 Task: Find connections with filter location San Martín de la Vega with filter topic #Managementwith filter profile language French with filter current company ValueLabs with filter school Maheshwari Public School with filter industry Engines and Power Transmission Equipment Manufacturing with filter service category Accounting with filter keywords title Animal Shelter Worker
Action: Mouse moved to (556, 69)
Screenshot: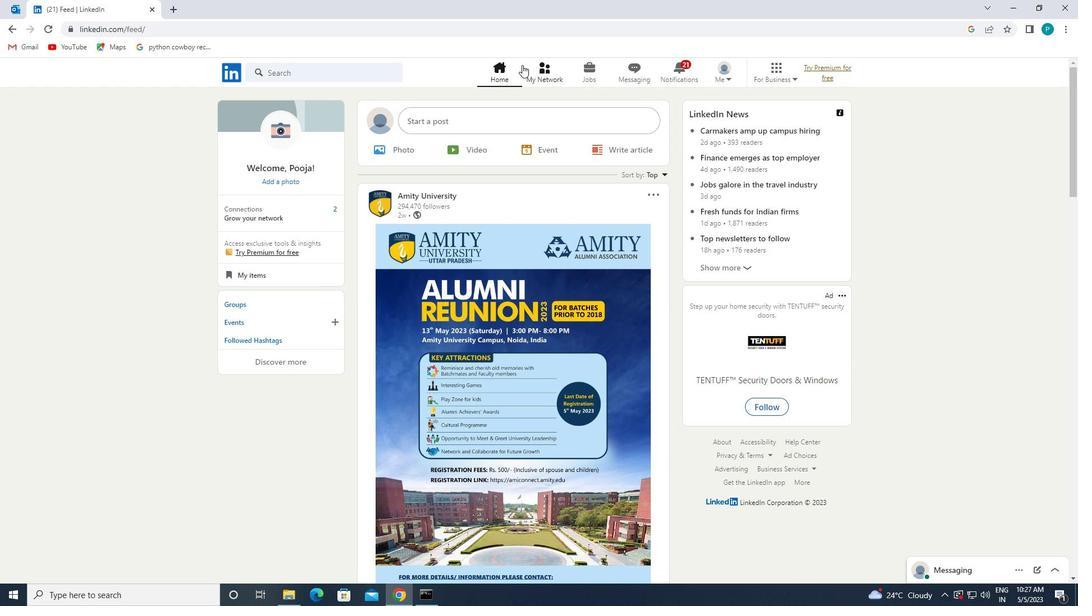
Action: Mouse pressed left at (556, 69)
Screenshot: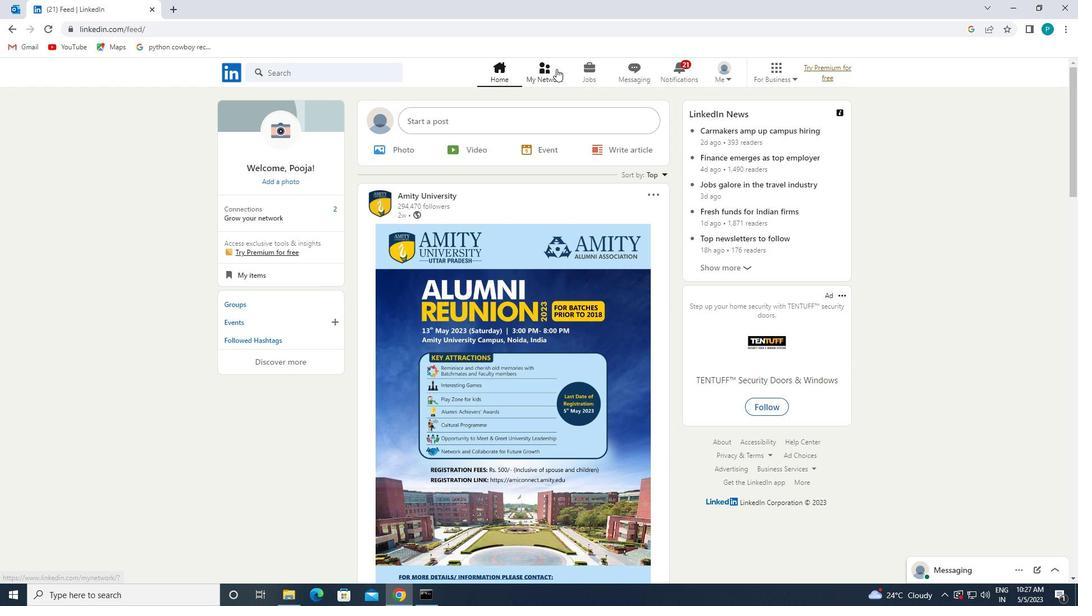 
Action: Mouse moved to (295, 129)
Screenshot: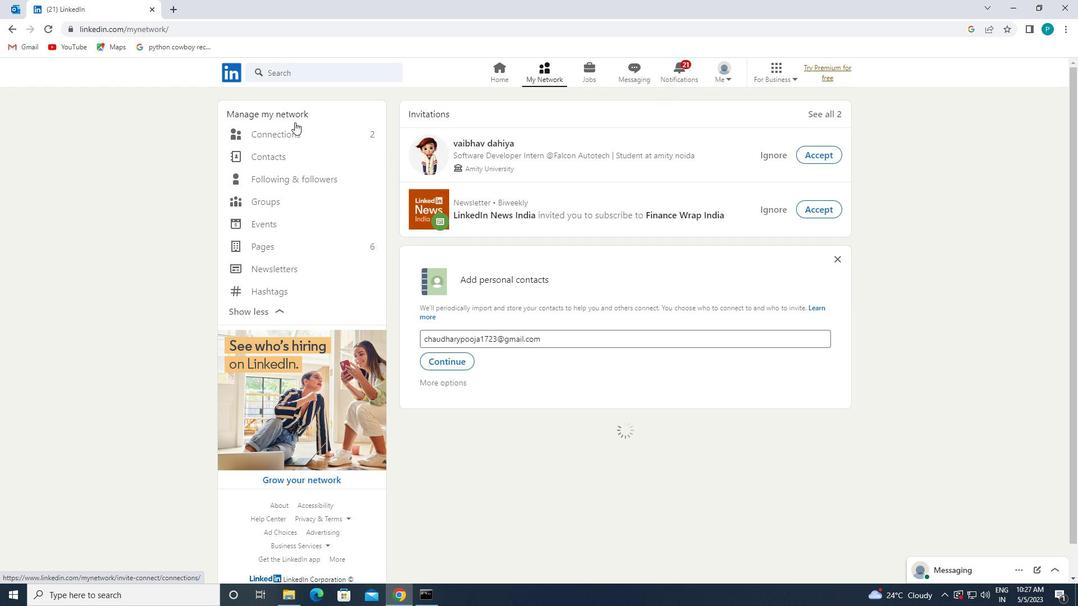 
Action: Mouse pressed left at (295, 129)
Screenshot: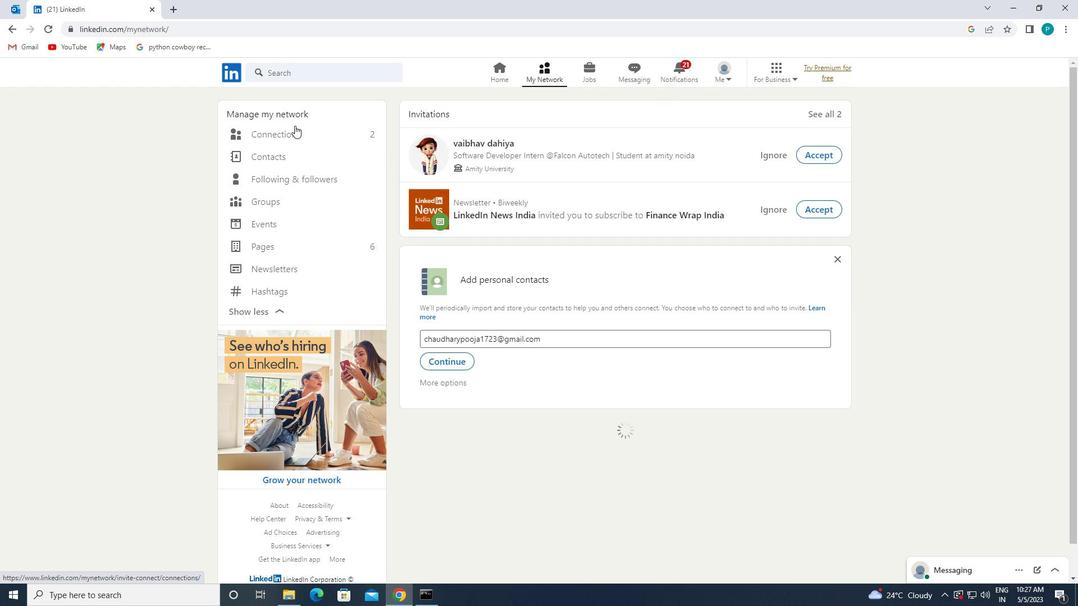 
Action: Mouse moved to (608, 137)
Screenshot: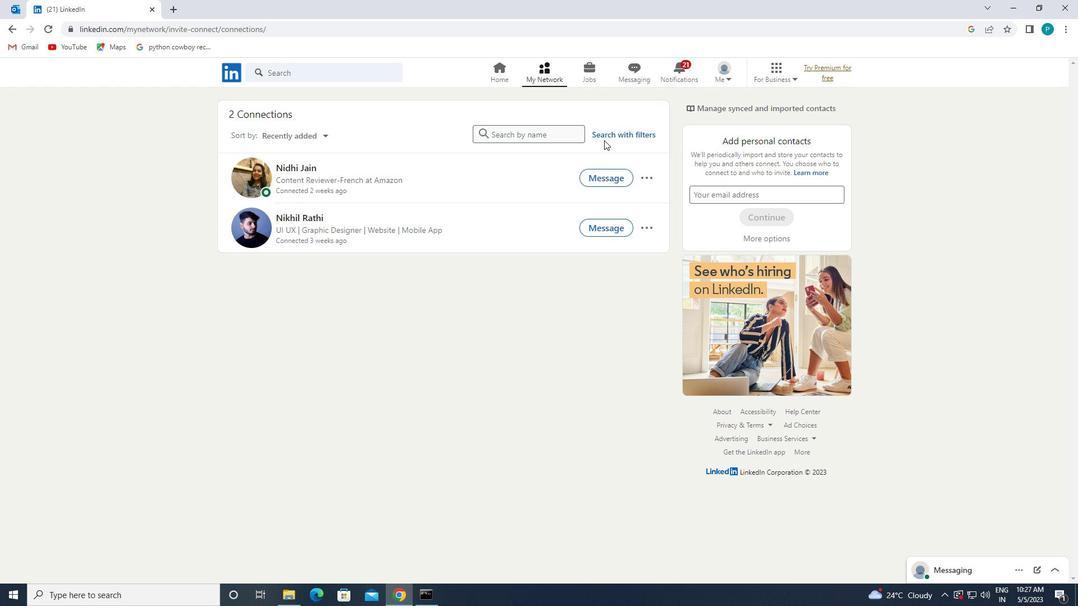 
Action: Mouse pressed left at (608, 137)
Screenshot: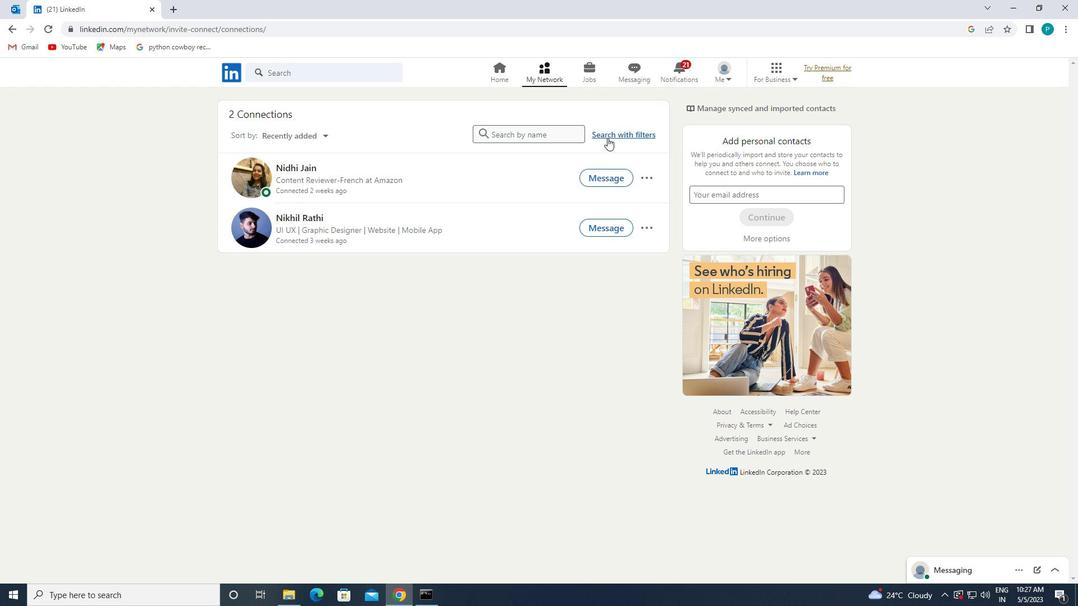 
Action: Mouse moved to (589, 110)
Screenshot: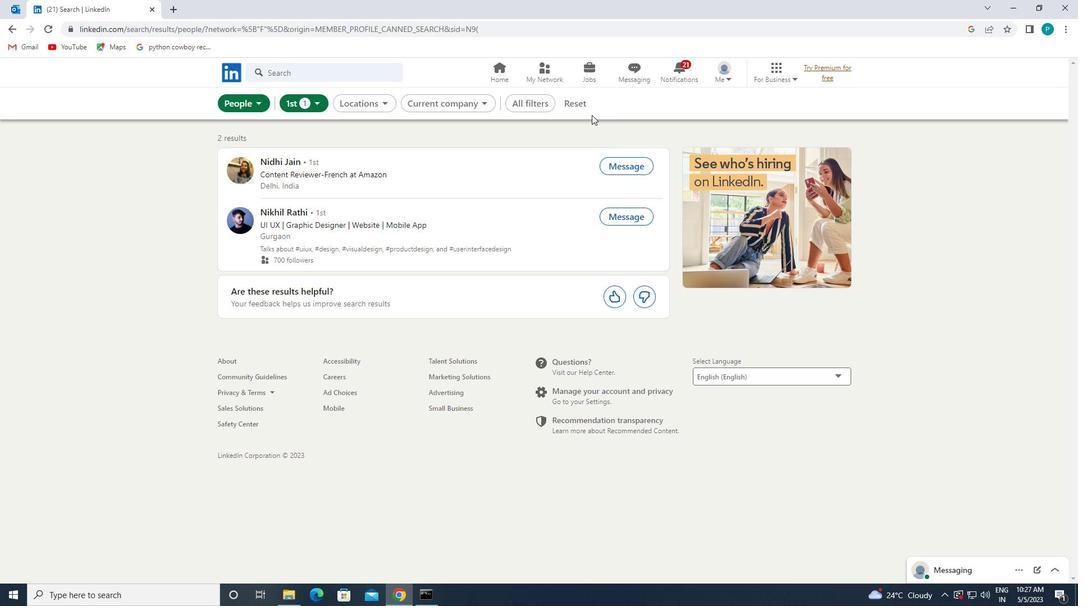 
Action: Mouse pressed left at (589, 110)
Screenshot: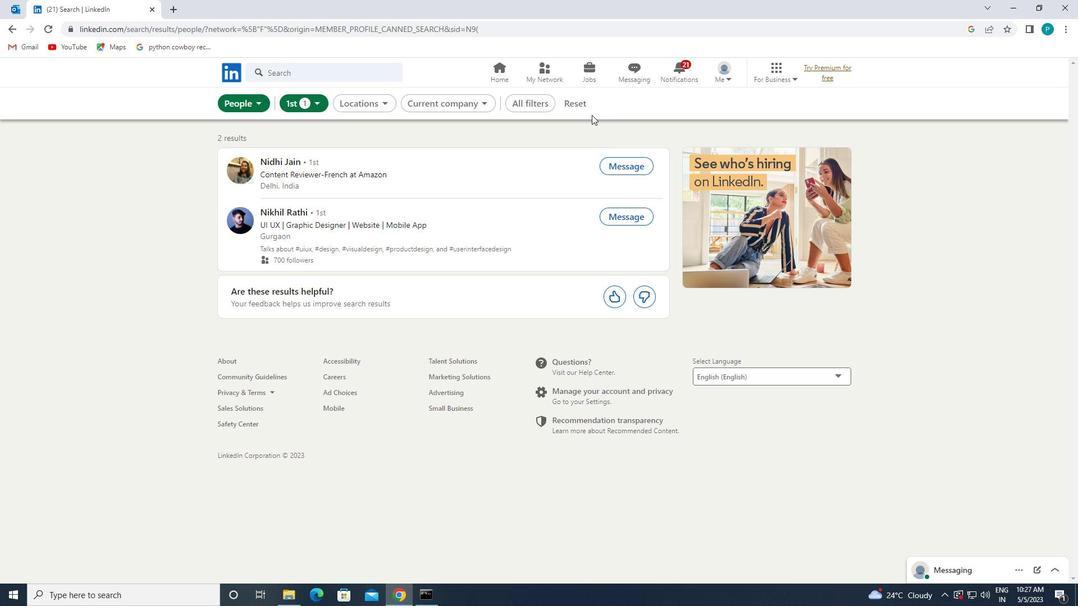 
Action: Mouse moved to (571, 105)
Screenshot: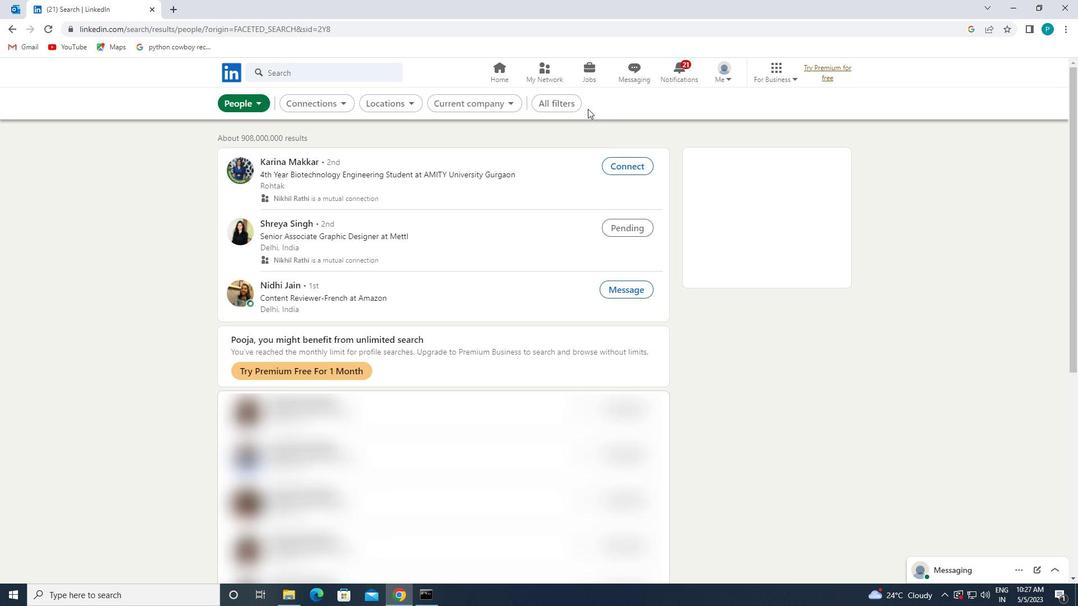 
Action: Mouse pressed left at (571, 105)
Screenshot: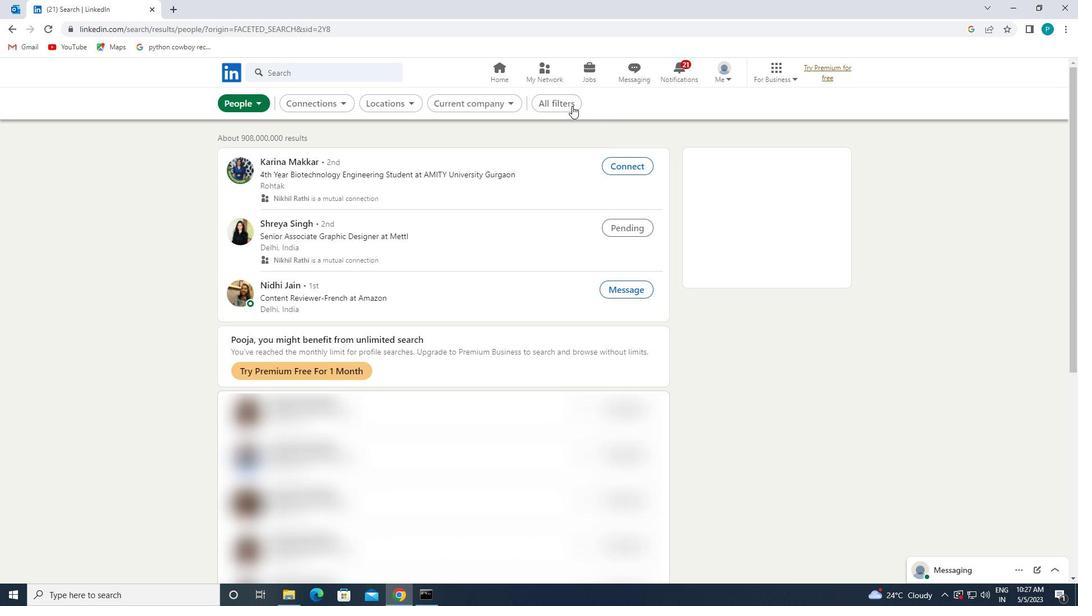
Action: Mouse moved to (993, 316)
Screenshot: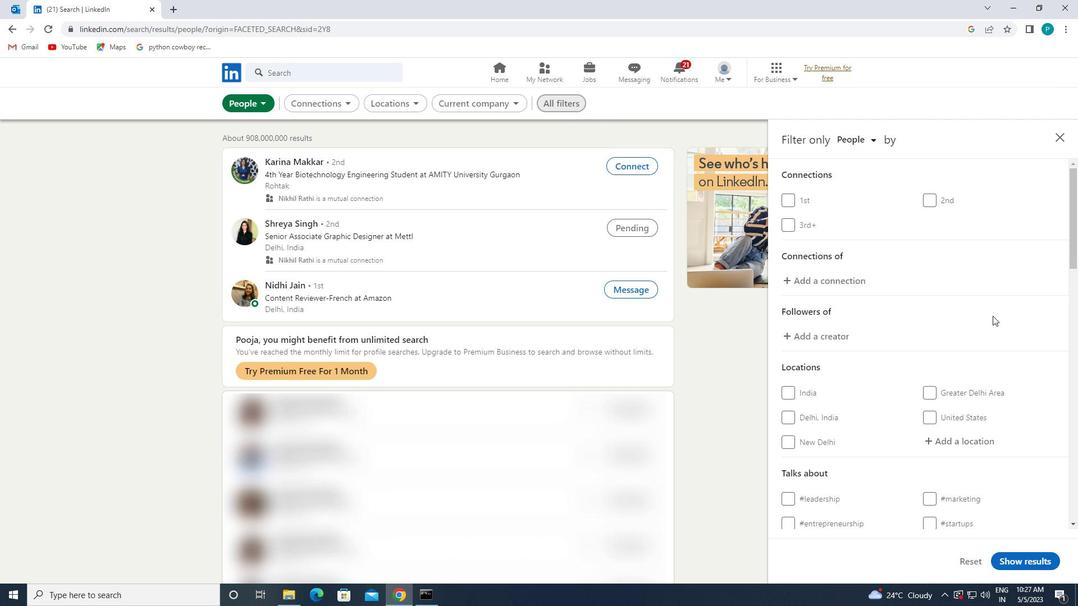 
Action: Mouse scrolled (993, 315) with delta (0, 0)
Screenshot: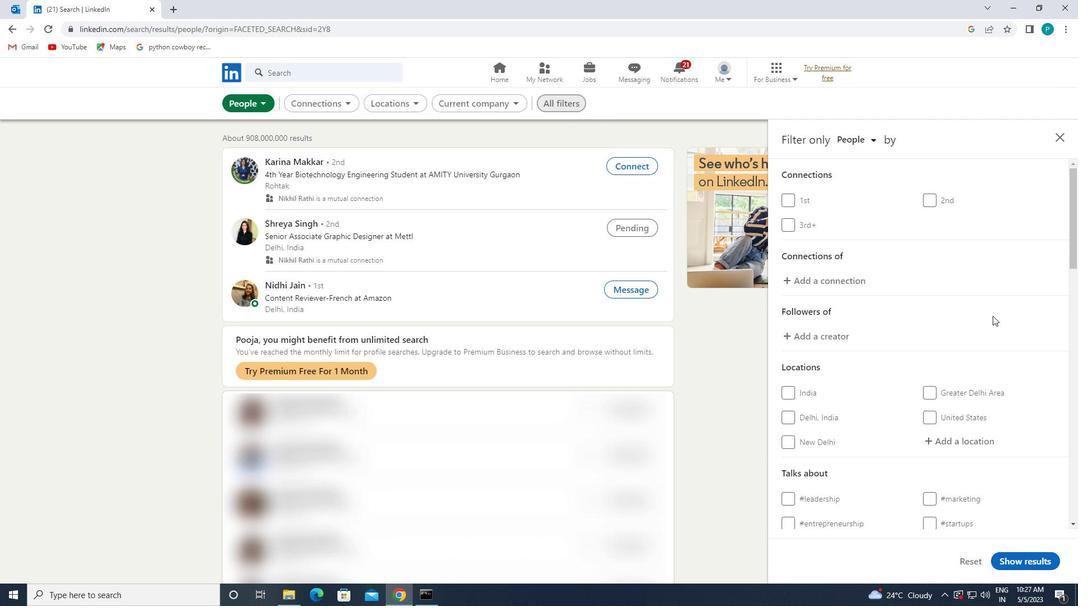 
Action: Mouse scrolled (993, 315) with delta (0, 0)
Screenshot: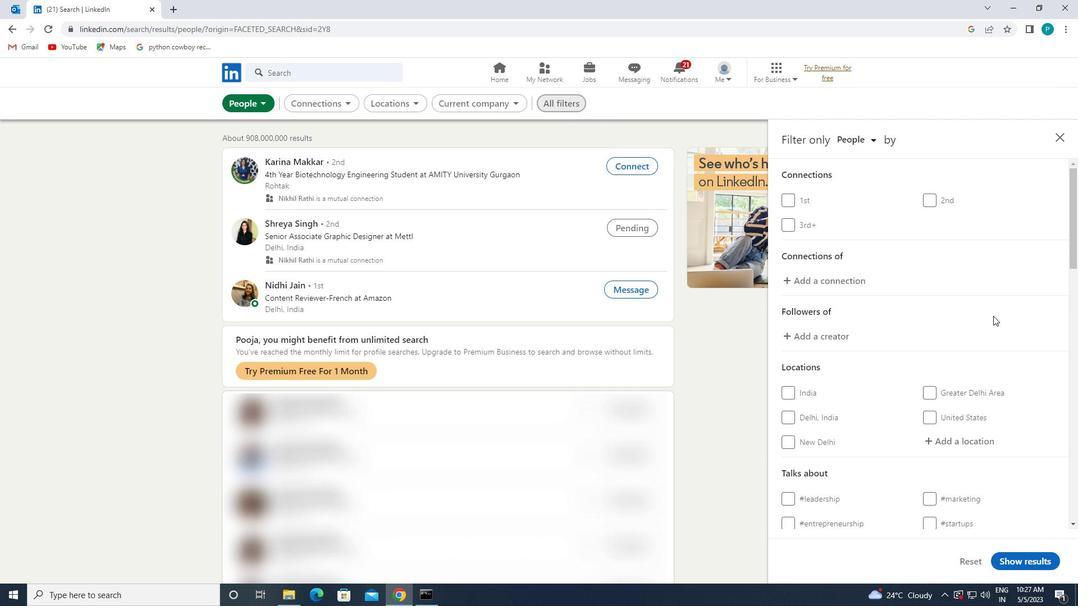 
Action: Mouse moved to (981, 325)
Screenshot: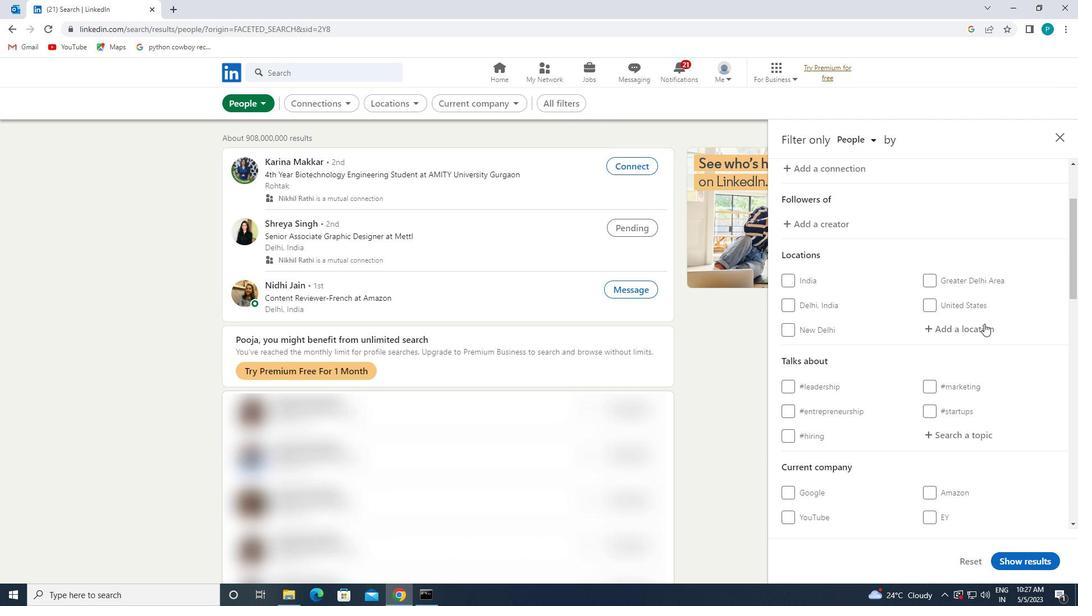 
Action: Mouse pressed left at (981, 325)
Screenshot: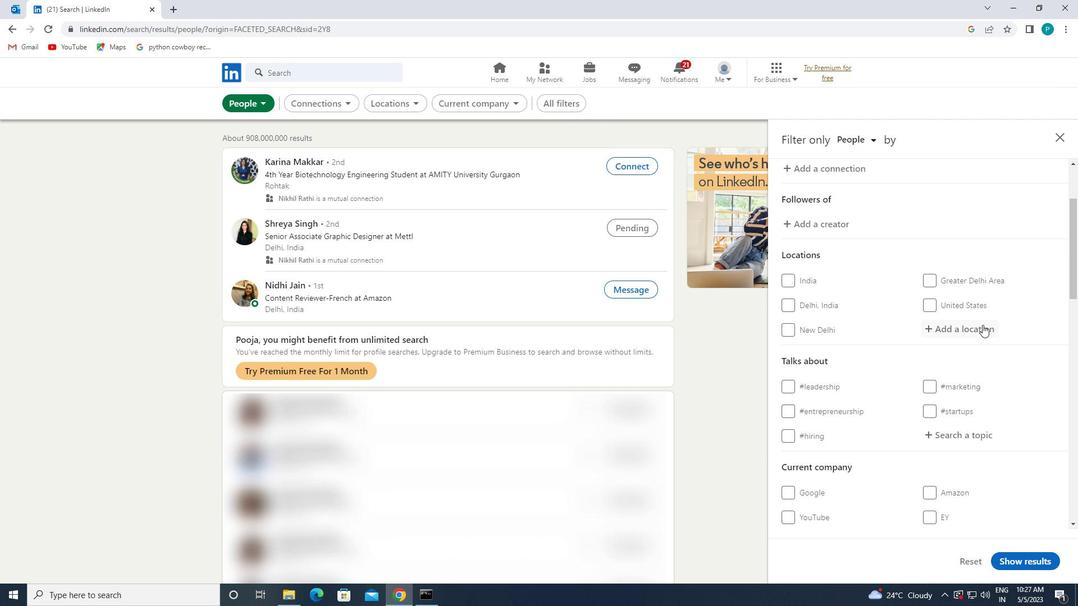 
Action: Key pressed <Key.caps_lock>s<Key.caps_lock>an<Key.space><Key.caps_lock>m<Key.caps_lock>artin<Key.space>de<Key.space>la<Key.space><Key.caps_lock>v<Key.caps_lock>ega
Screenshot: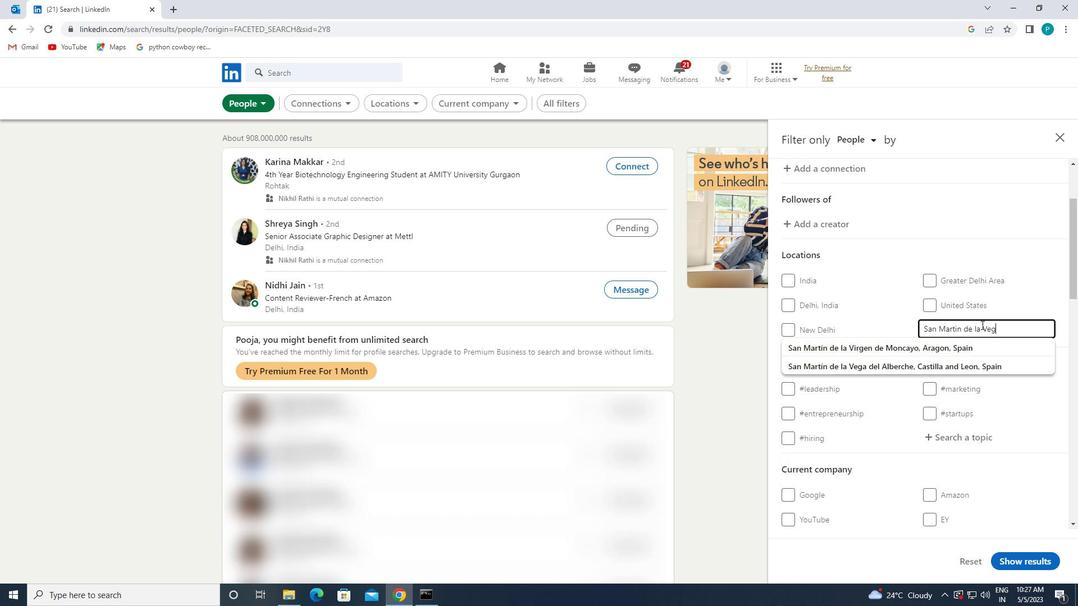 
Action: Mouse moved to (977, 349)
Screenshot: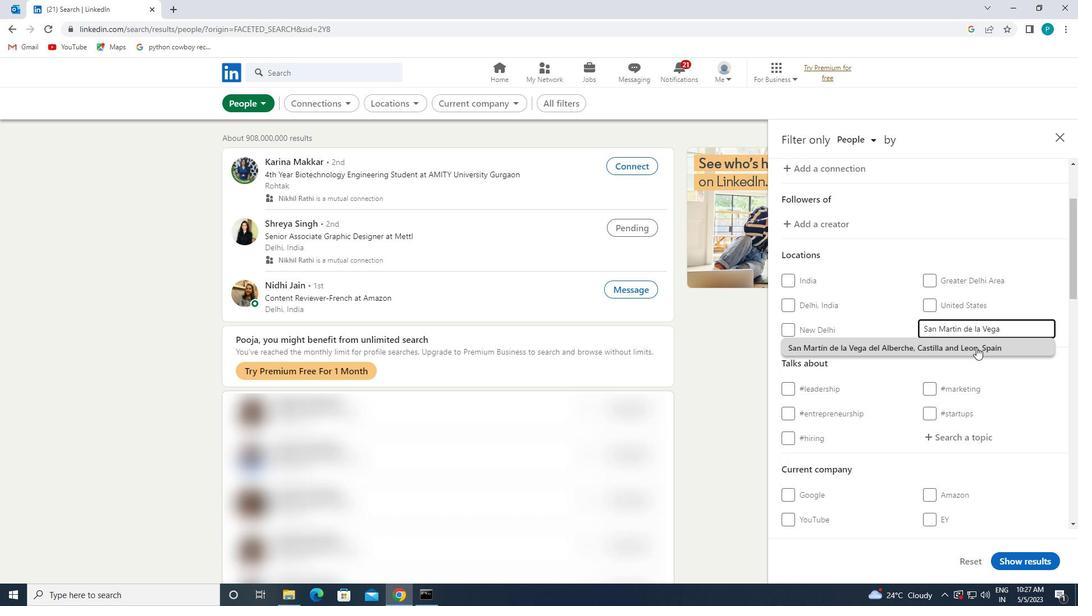 
Action: Mouse pressed left at (977, 349)
Screenshot: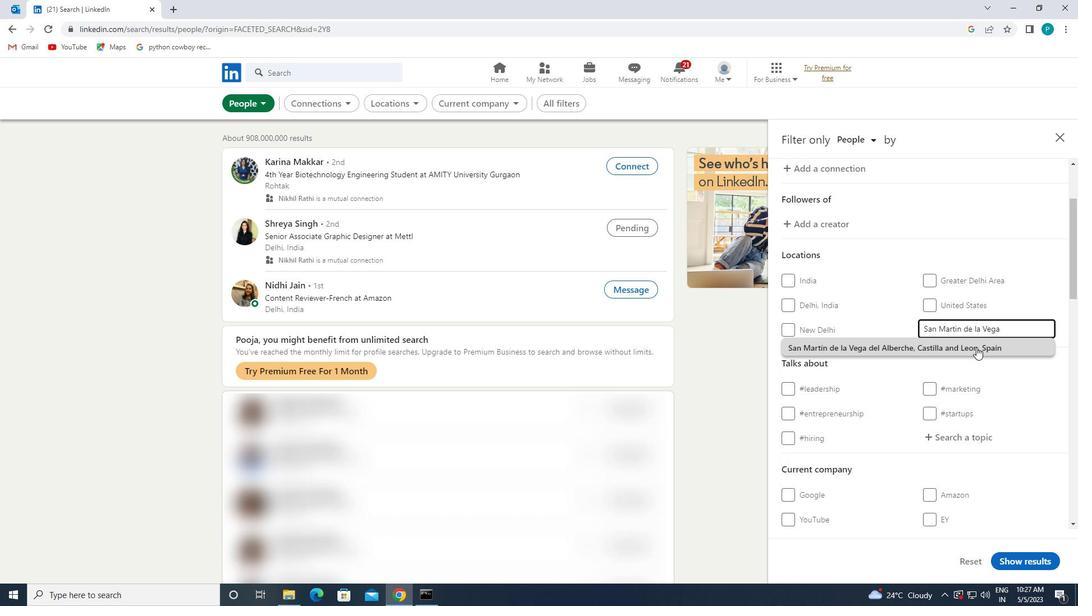
Action: Mouse moved to (978, 352)
Screenshot: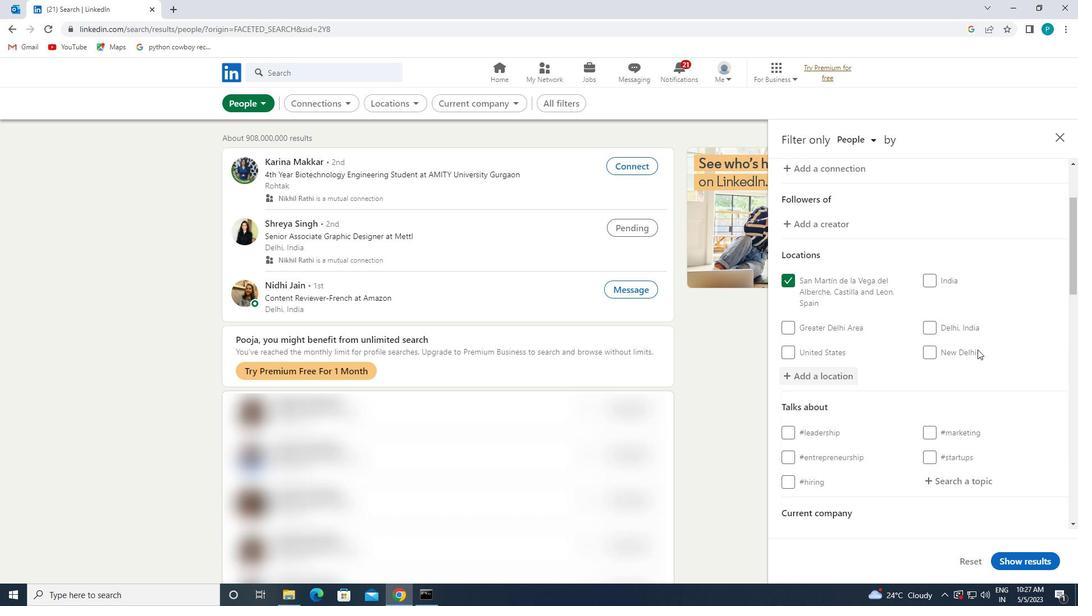 
Action: Mouse scrolled (978, 351) with delta (0, 0)
Screenshot: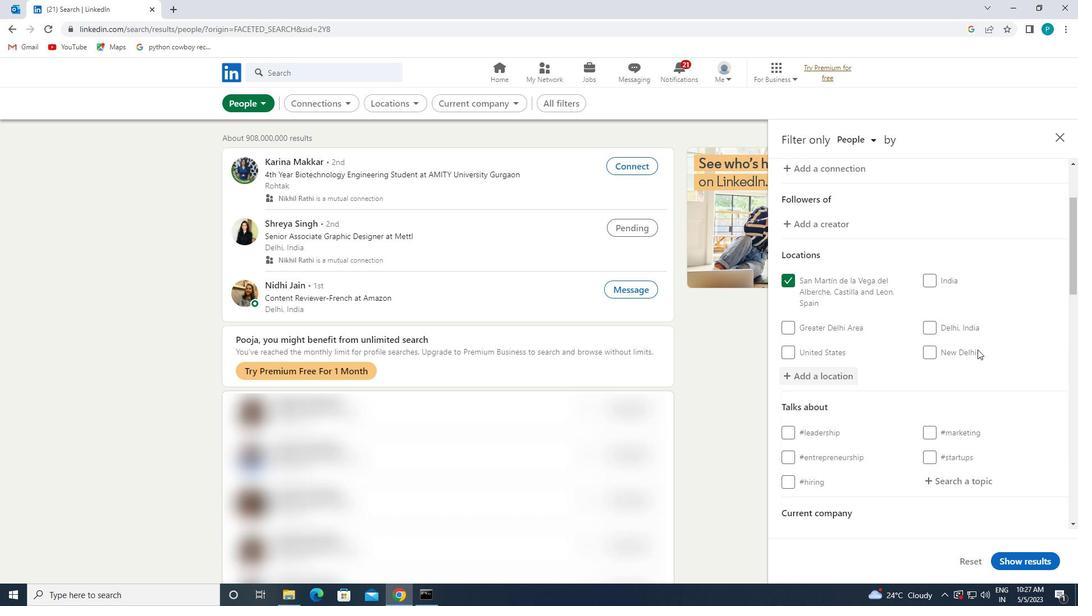 
Action: Mouse scrolled (978, 351) with delta (0, 0)
Screenshot: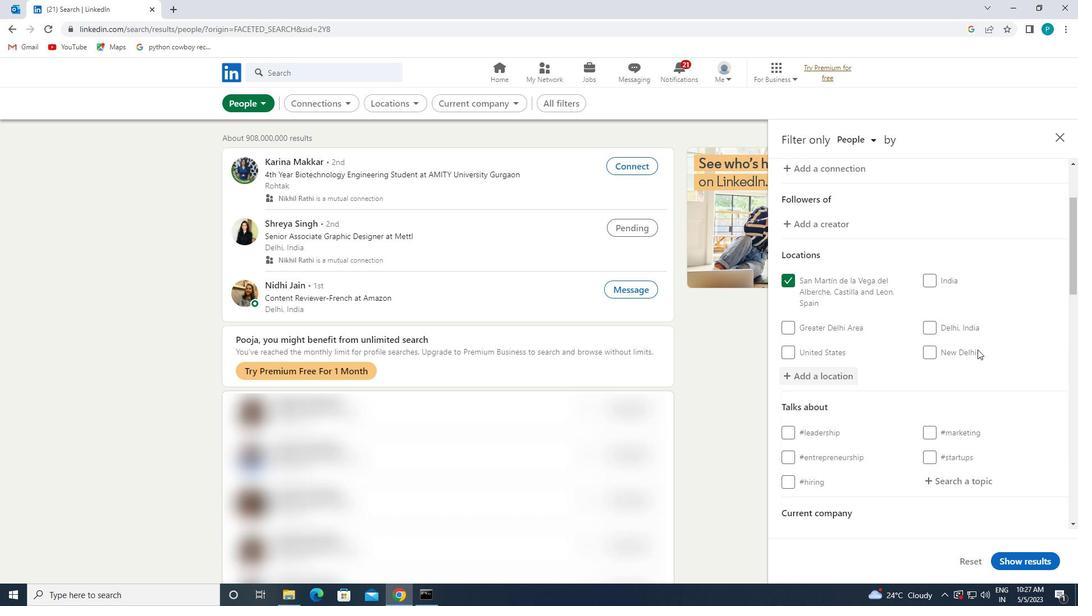 
Action: Mouse scrolled (978, 351) with delta (0, 0)
Screenshot: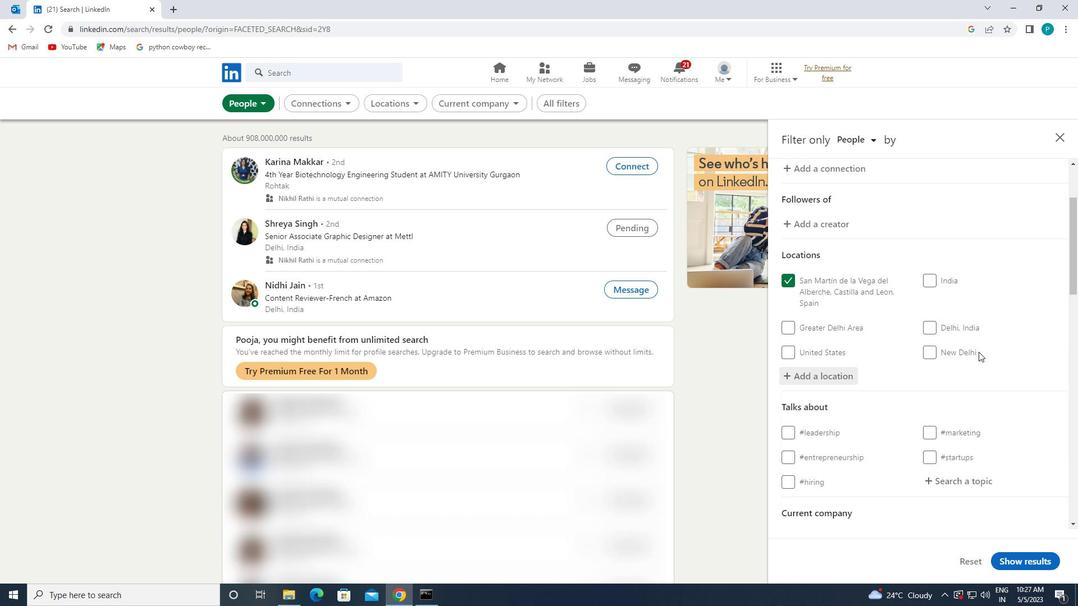 
Action: Mouse moved to (950, 323)
Screenshot: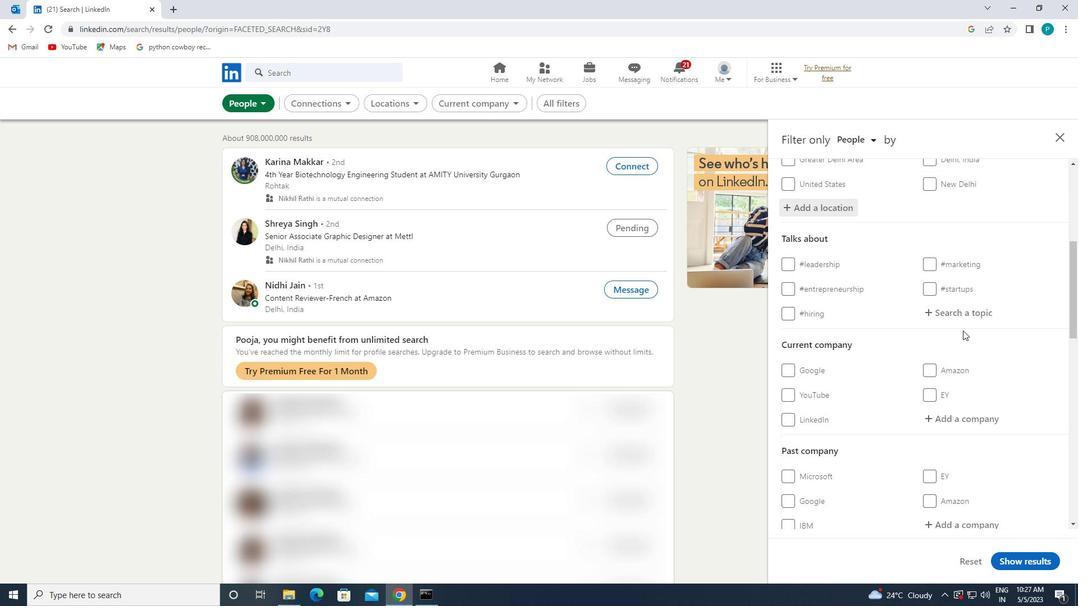 
Action: Mouse pressed left at (950, 323)
Screenshot: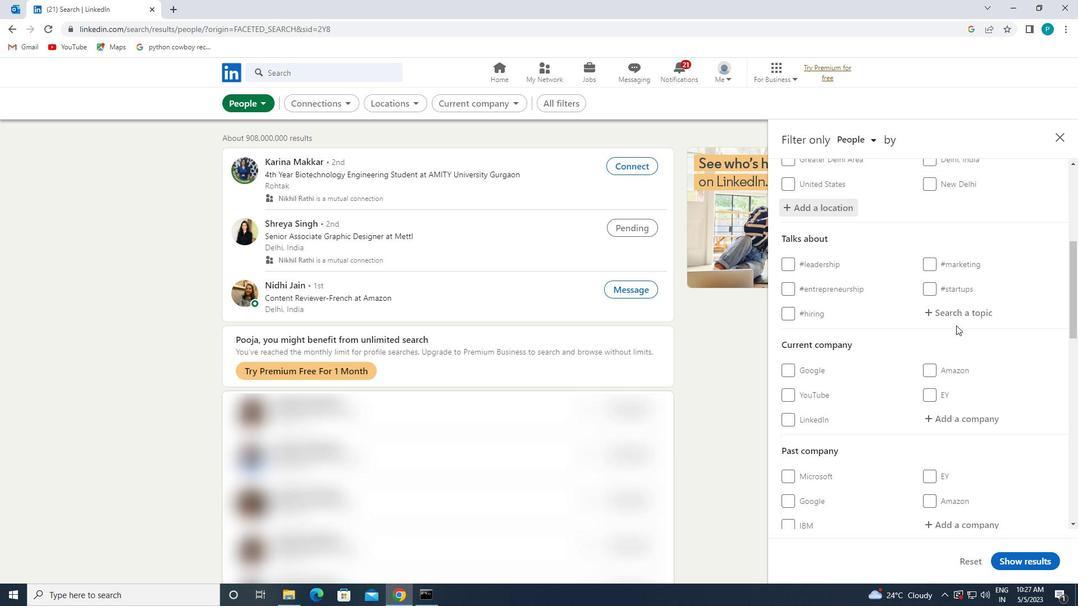 
Action: Mouse moved to (946, 320)
Screenshot: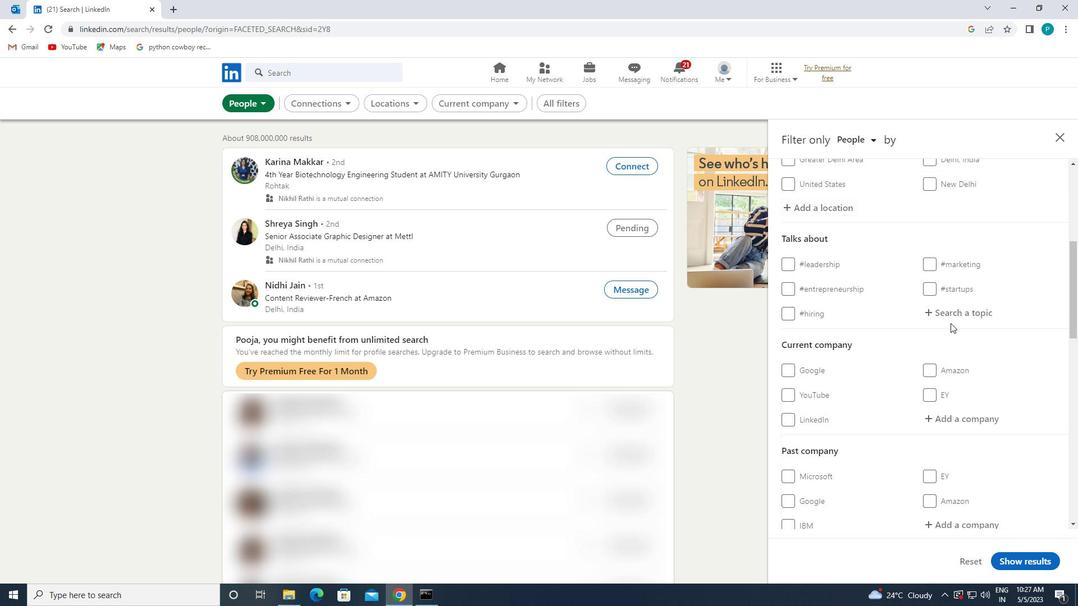 
Action: Mouse pressed left at (946, 320)
Screenshot: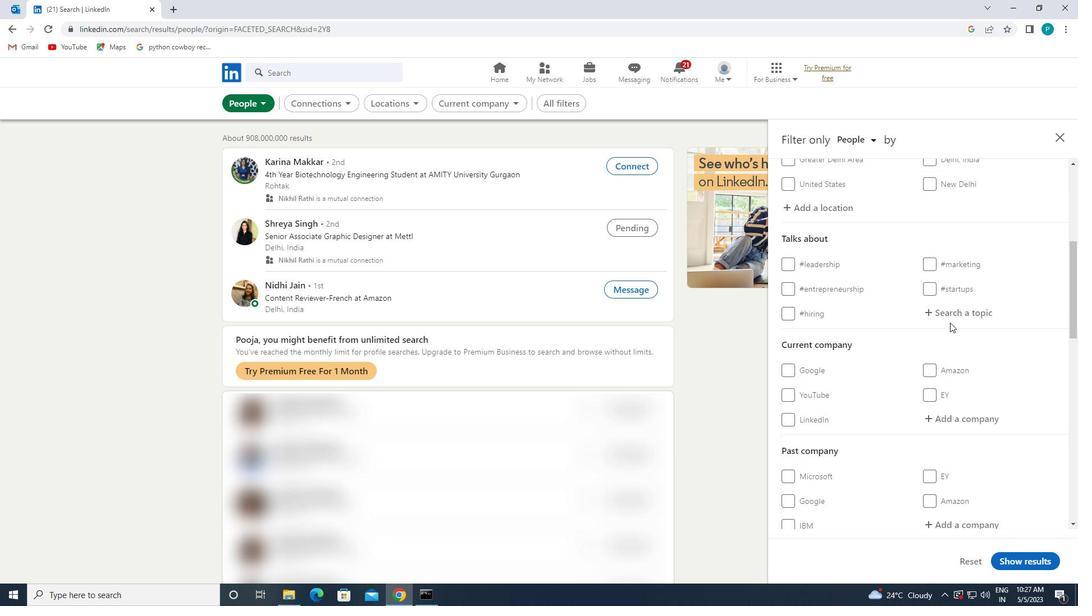 
Action: Key pressed <Key.shift>#<Key.caps_lock>M<Key.caps_lock>ANAGEMENT
Screenshot: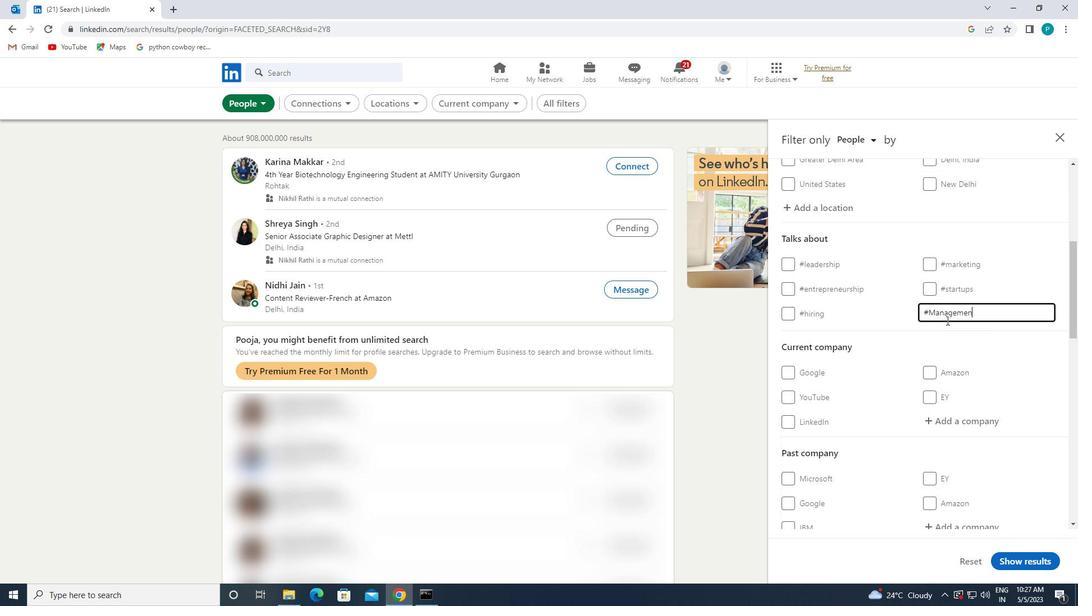 
Action: Mouse scrolled (946, 320) with delta (0, 0)
Screenshot: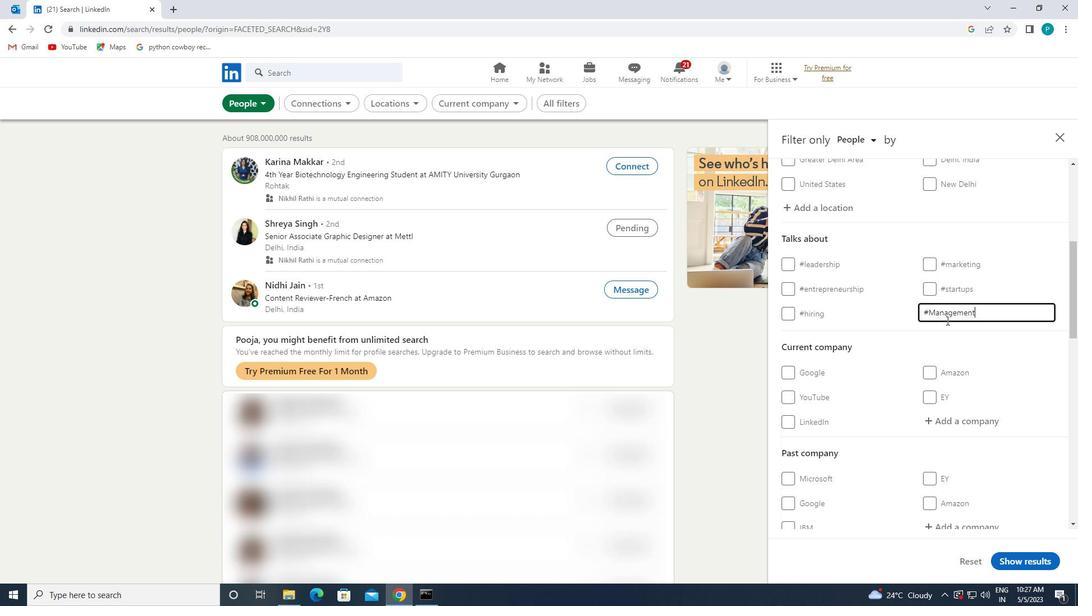 
Action: Mouse moved to (944, 321)
Screenshot: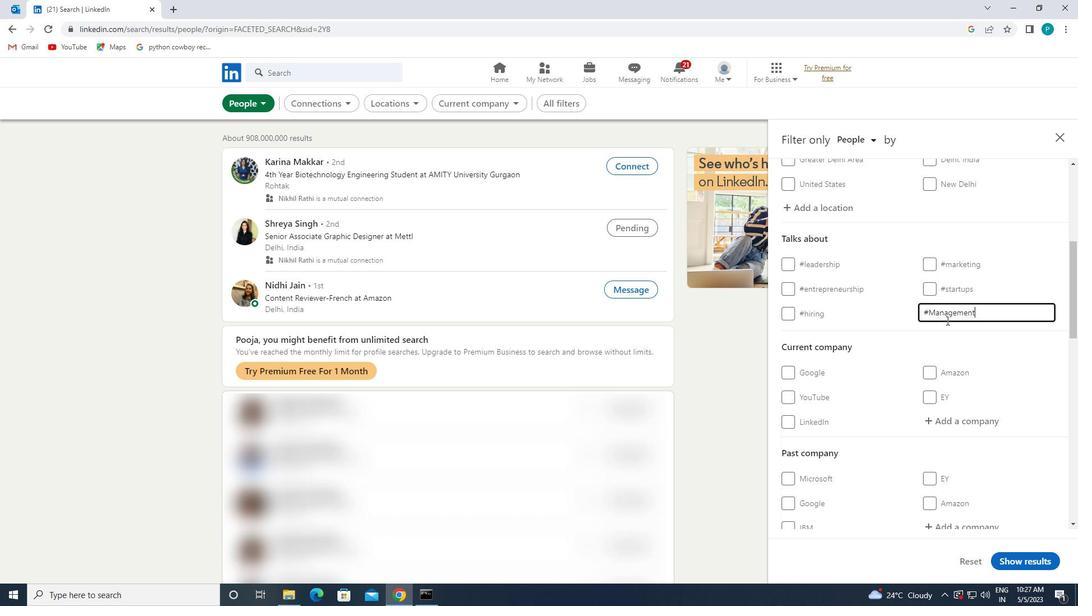 
Action: Mouse scrolled (944, 321) with delta (0, 0)
Screenshot: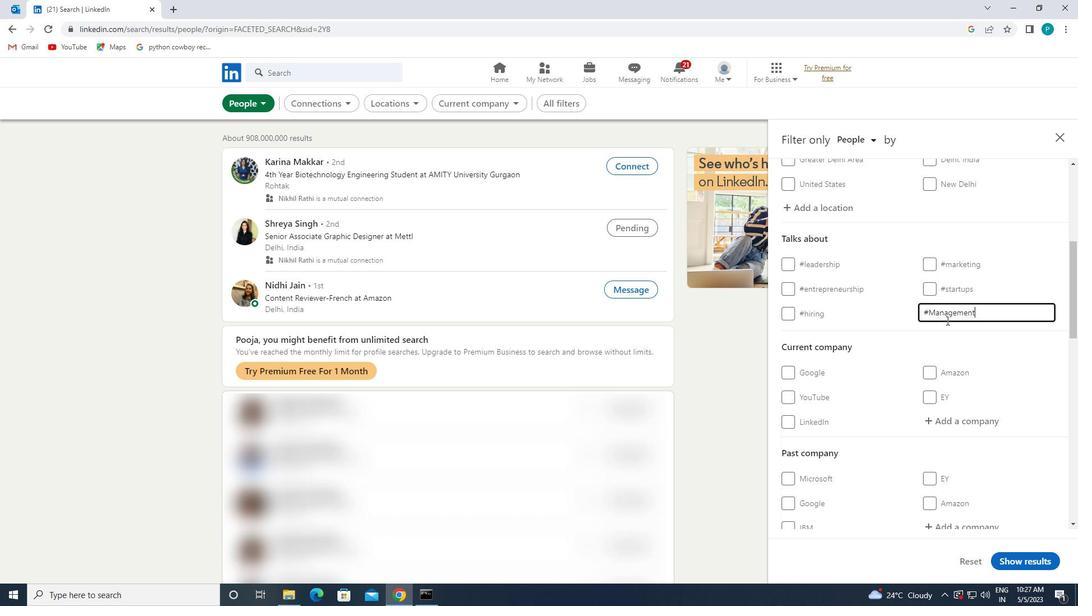 
Action: Mouse moved to (936, 333)
Screenshot: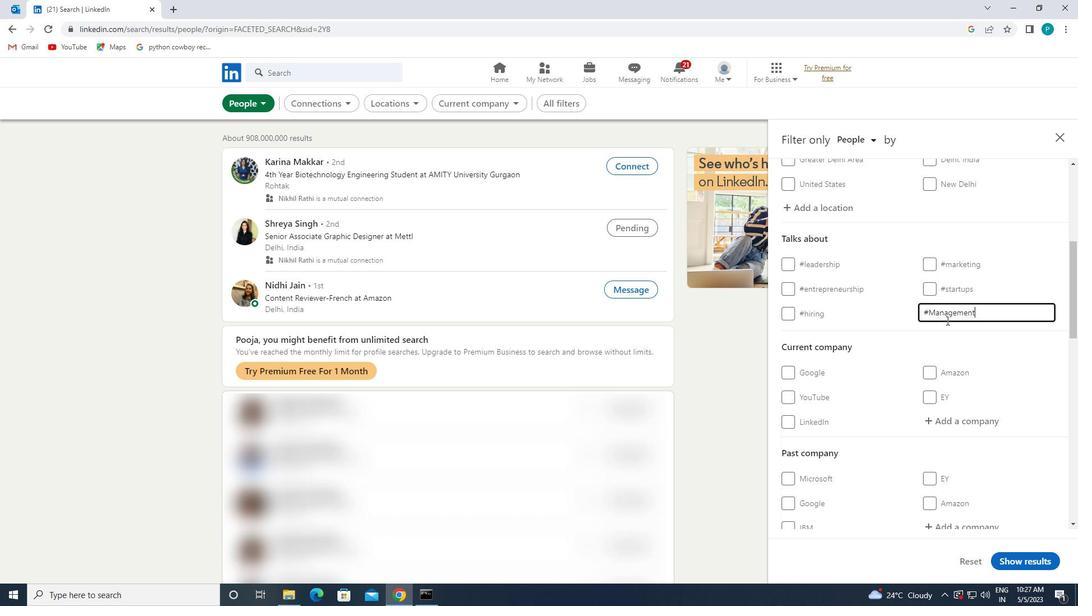 
Action: Mouse scrolled (936, 332) with delta (0, 0)
Screenshot: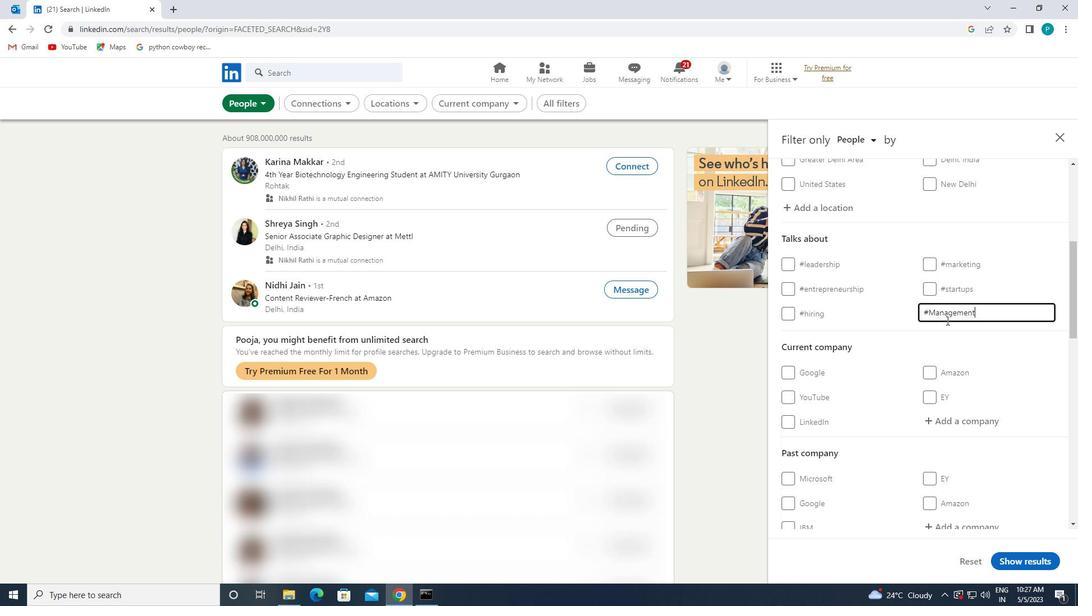 
Action: Mouse moved to (929, 340)
Screenshot: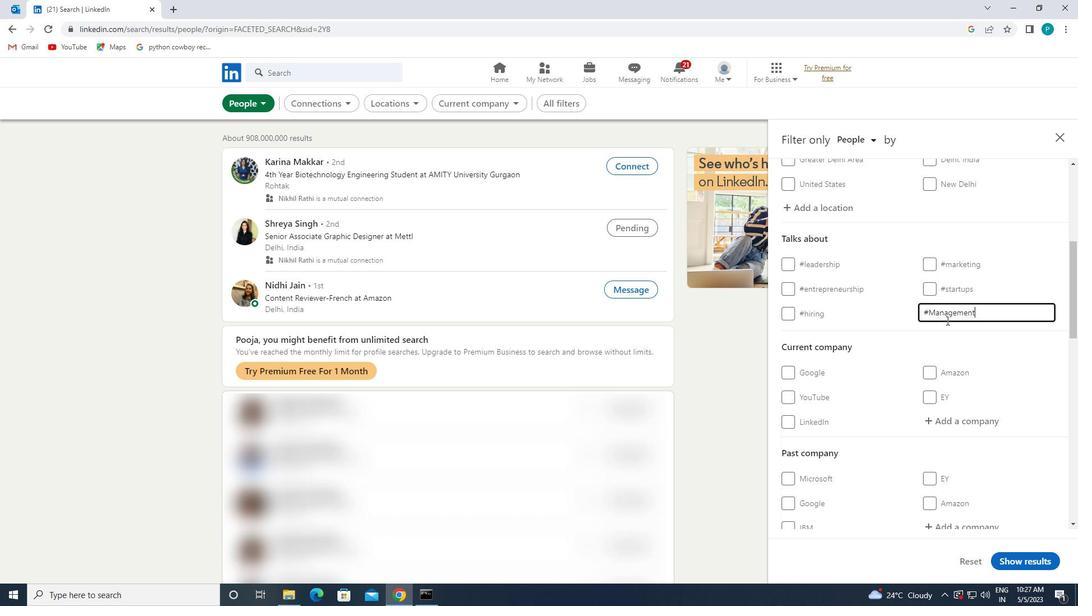 
Action: Mouse scrolled (929, 339) with delta (0, 0)
Screenshot: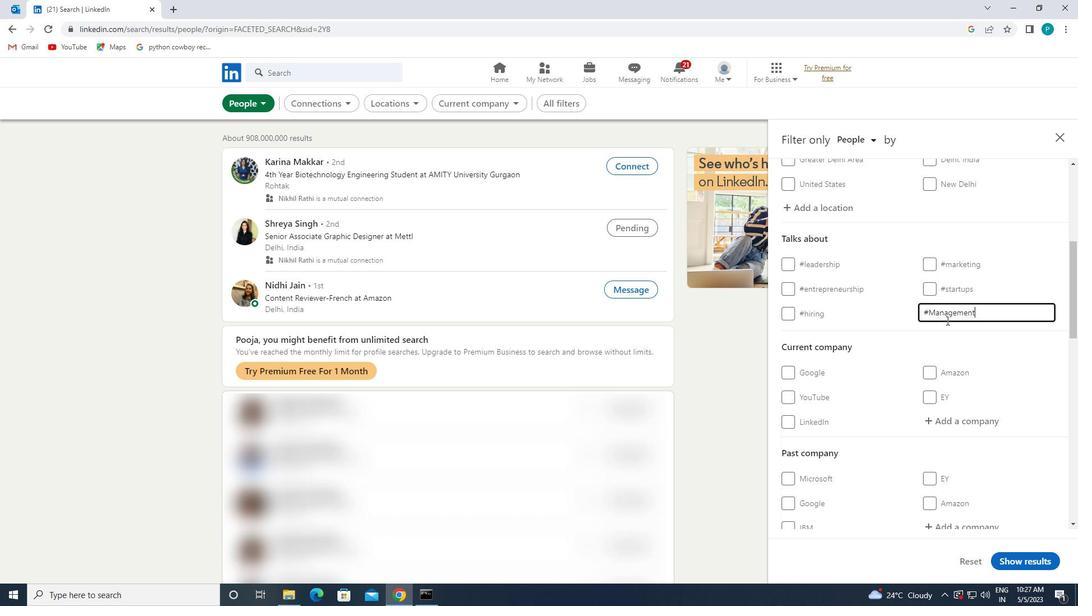 
Action: Mouse moved to (868, 354)
Screenshot: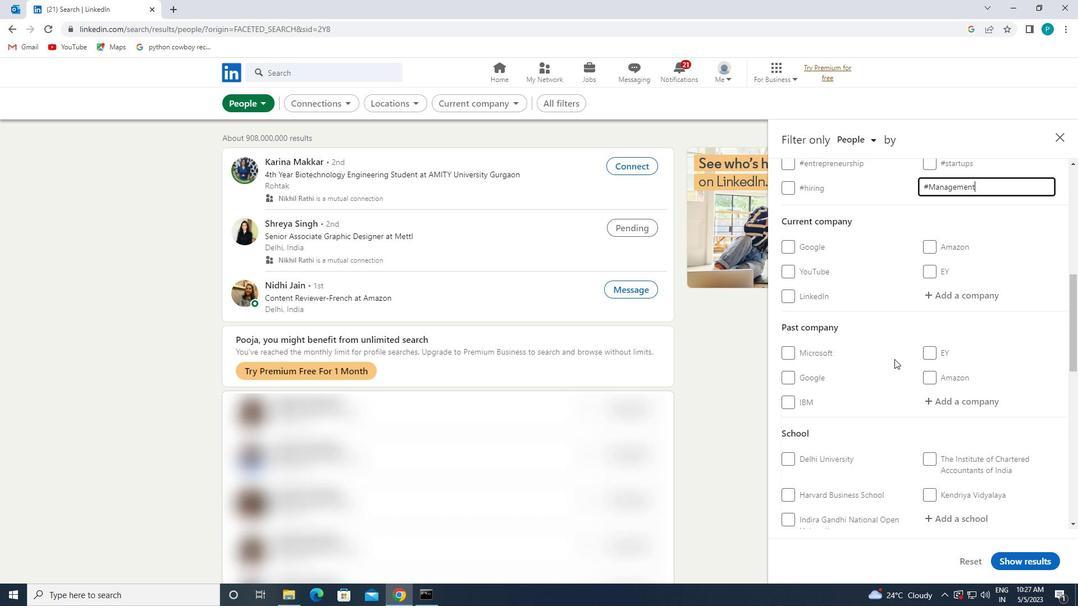 
Action: Mouse scrolled (868, 353) with delta (0, 0)
Screenshot: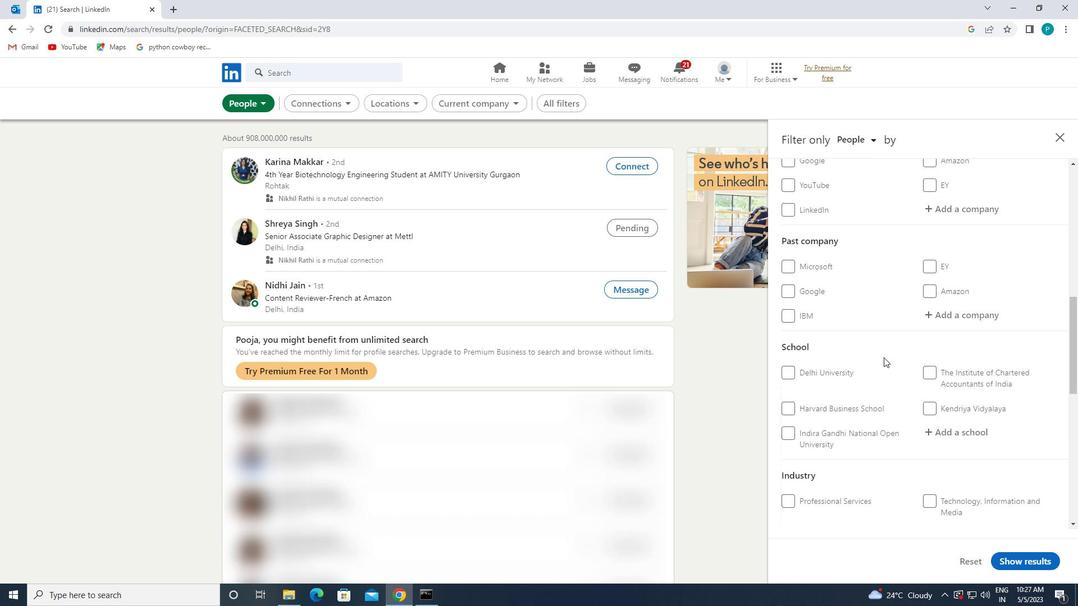 
Action: Mouse scrolled (868, 353) with delta (0, 0)
Screenshot: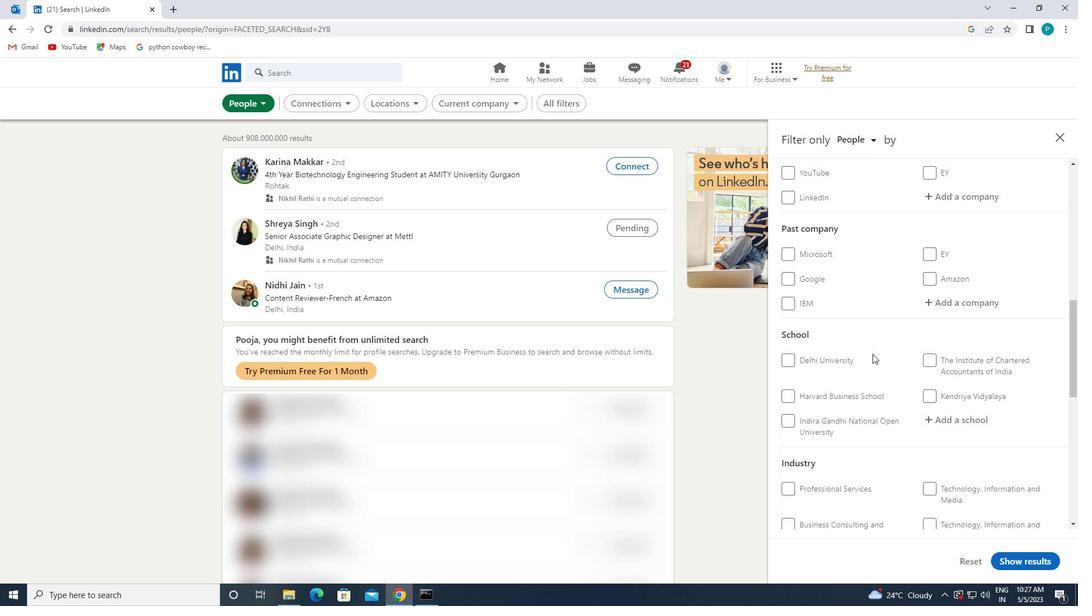 
Action: Mouse scrolled (868, 353) with delta (0, 0)
Screenshot: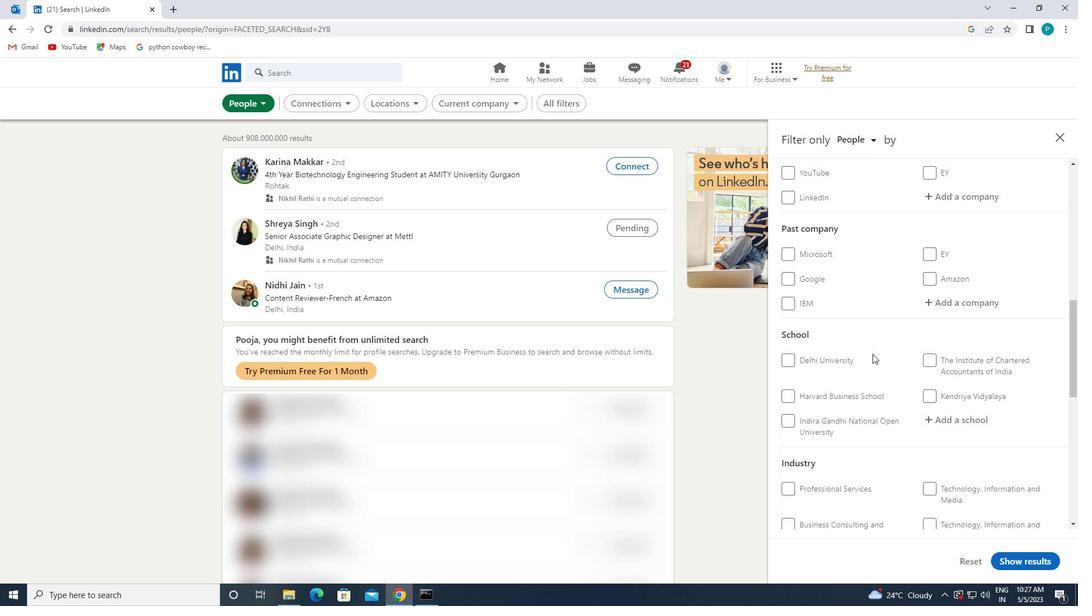 
Action: Mouse scrolled (868, 353) with delta (0, 0)
Screenshot: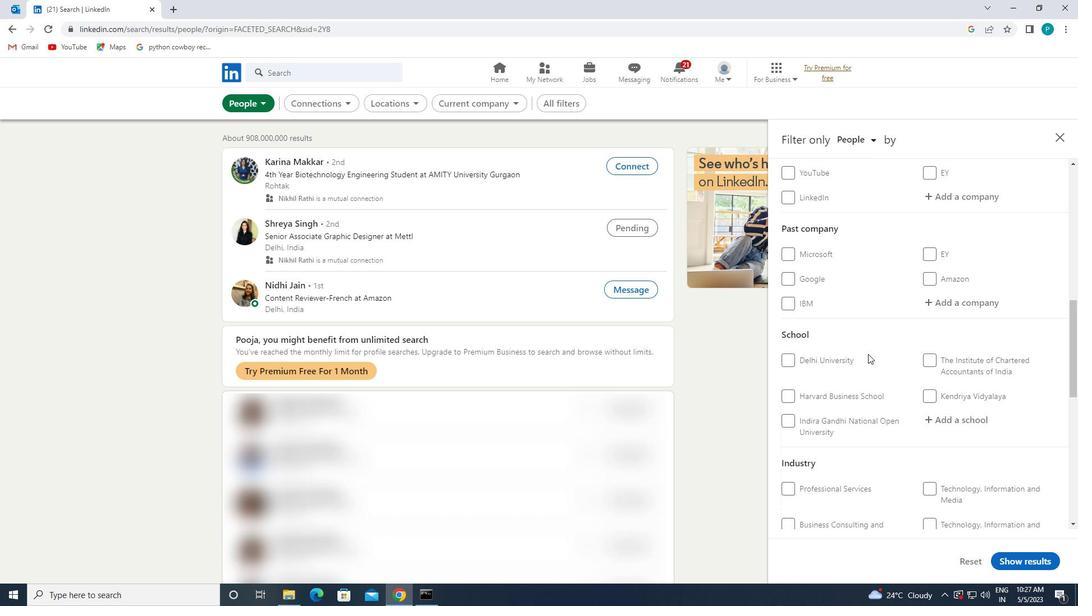 
Action: Mouse moved to (934, 394)
Screenshot: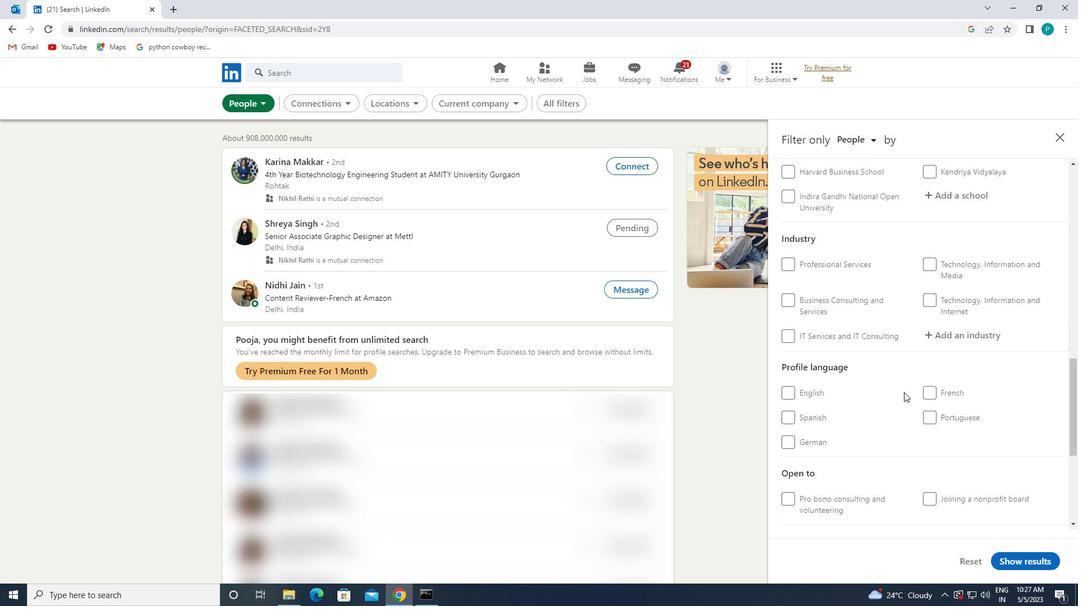 
Action: Mouse pressed left at (934, 394)
Screenshot: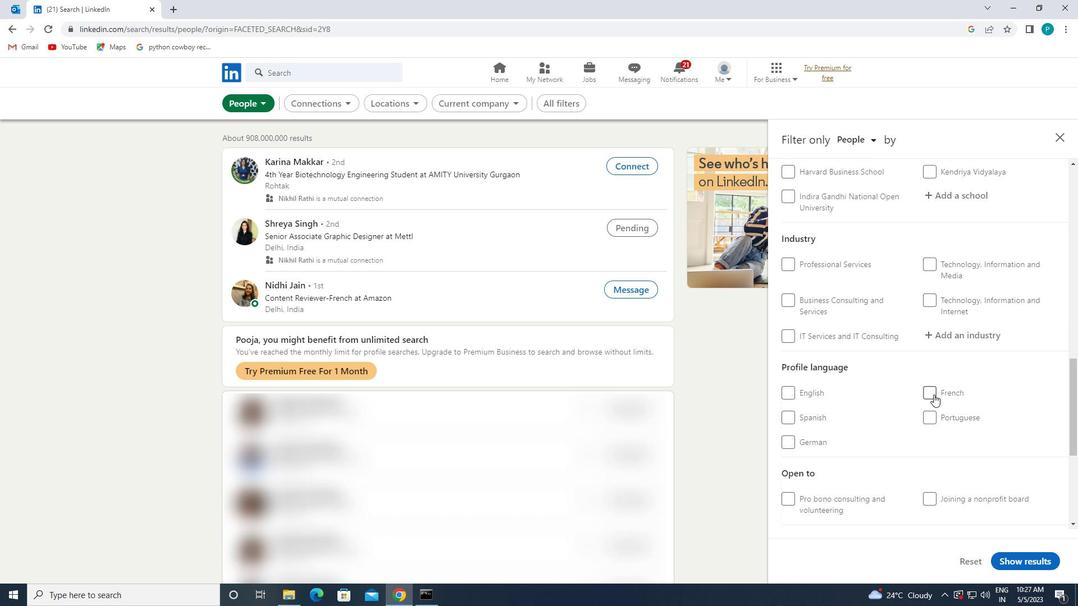 
Action: Mouse moved to (948, 342)
Screenshot: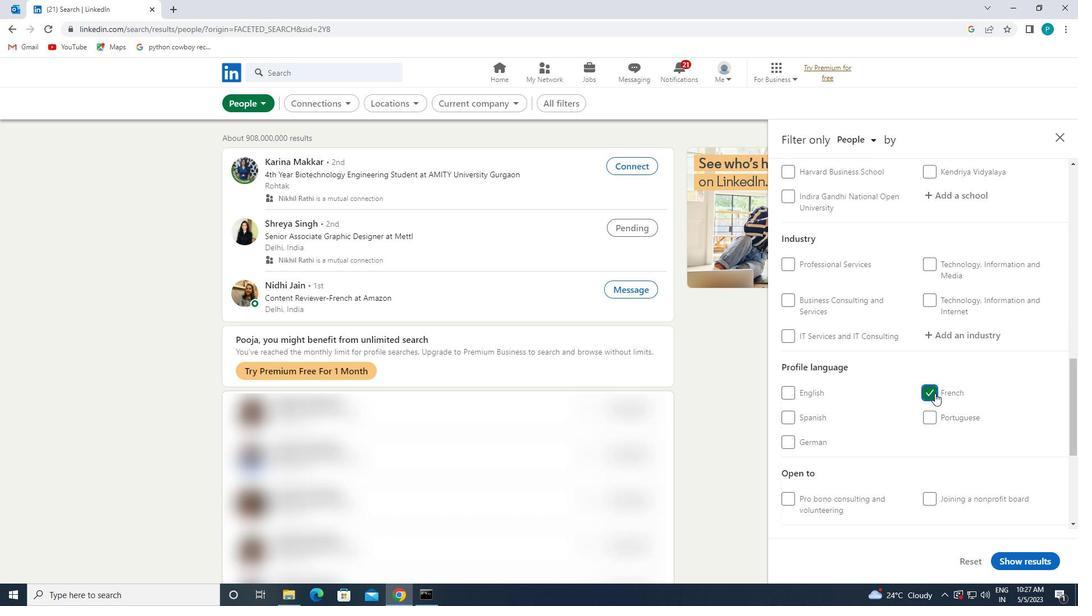 
Action: Mouse scrolled (948, 343) with delta (0, 0)
Screenshot: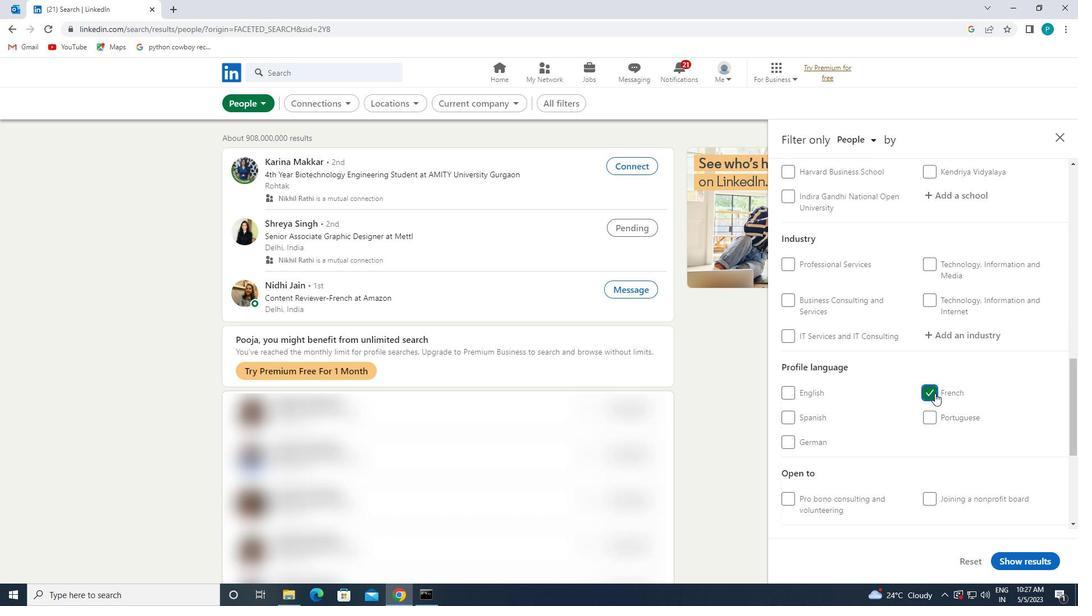
Action: Mouse scrolled (948, 343) with delta (0, 0)
Screenshot: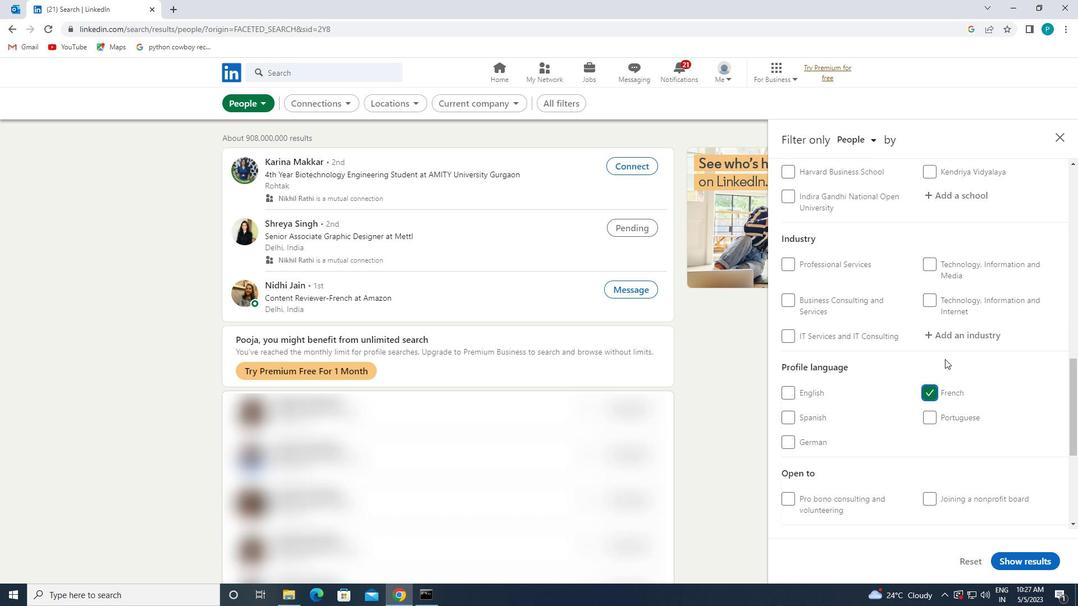 
Action: Mouse scrolled (948, 343) with delta (0, 0)
Screenshot: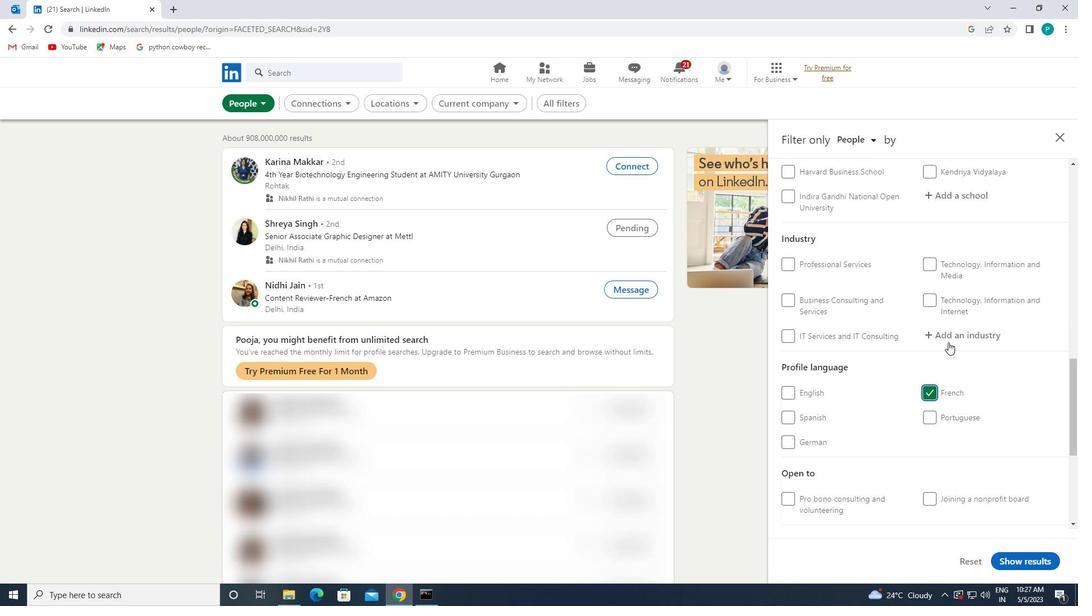 
Action: Mouse scrolled (948, 343) with delta (0, 0)
Screenshot: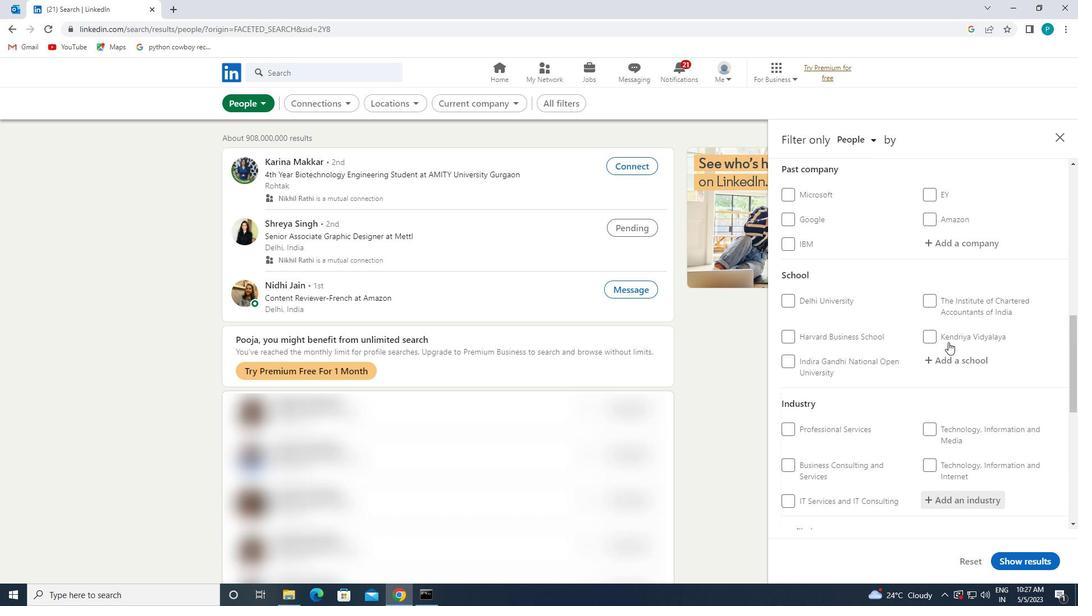 
Action: Mouse scrolled (948, 343) with delta (0, 0)
Screenshot: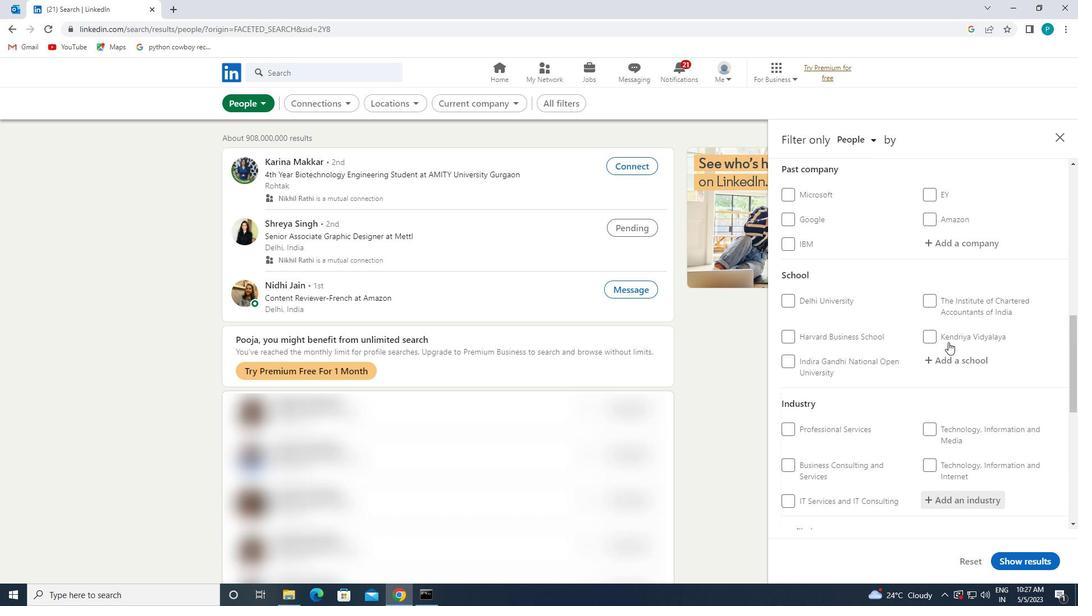 
Action: Mouse moved to (948, 341)
Screenshot: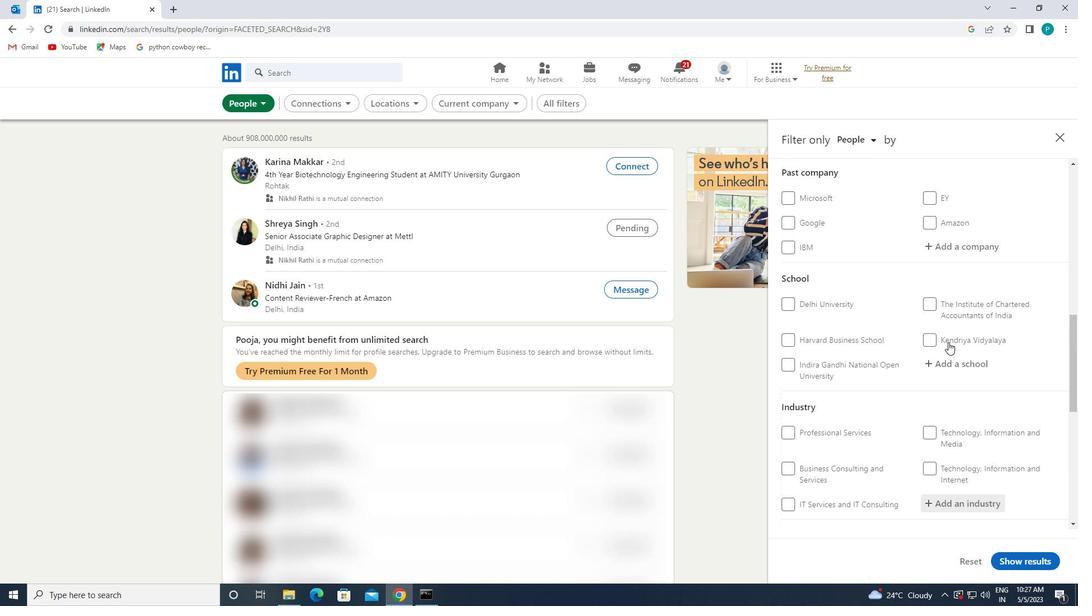 
Action: Mouse scrolled (948, 342) with delta (0, 0)
Screenshot: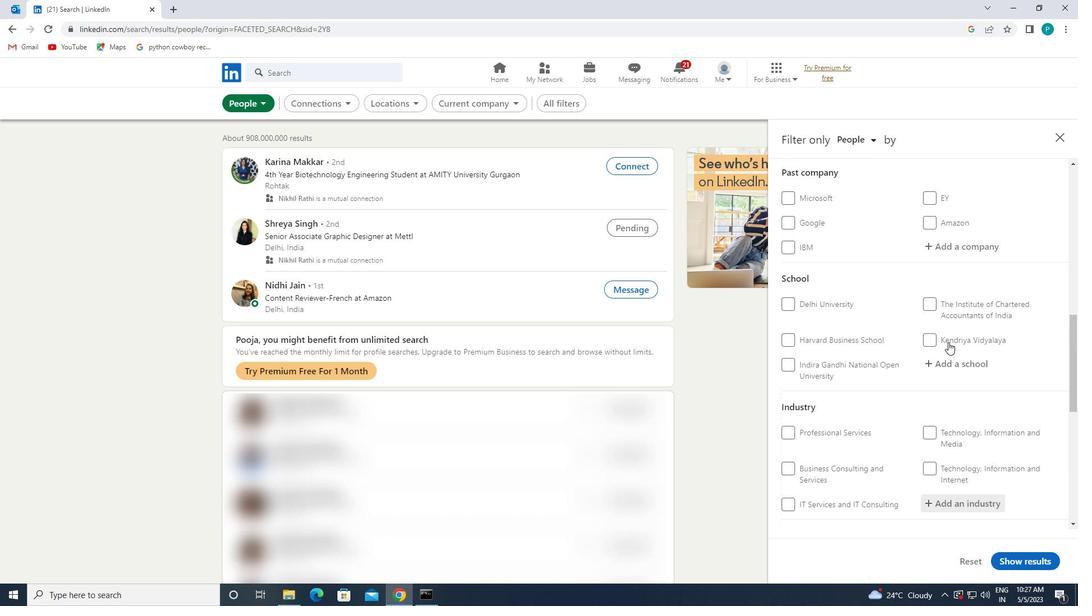 
Action: Mouse scrolled (948, 342) with delta (0, 0)
Screenshot: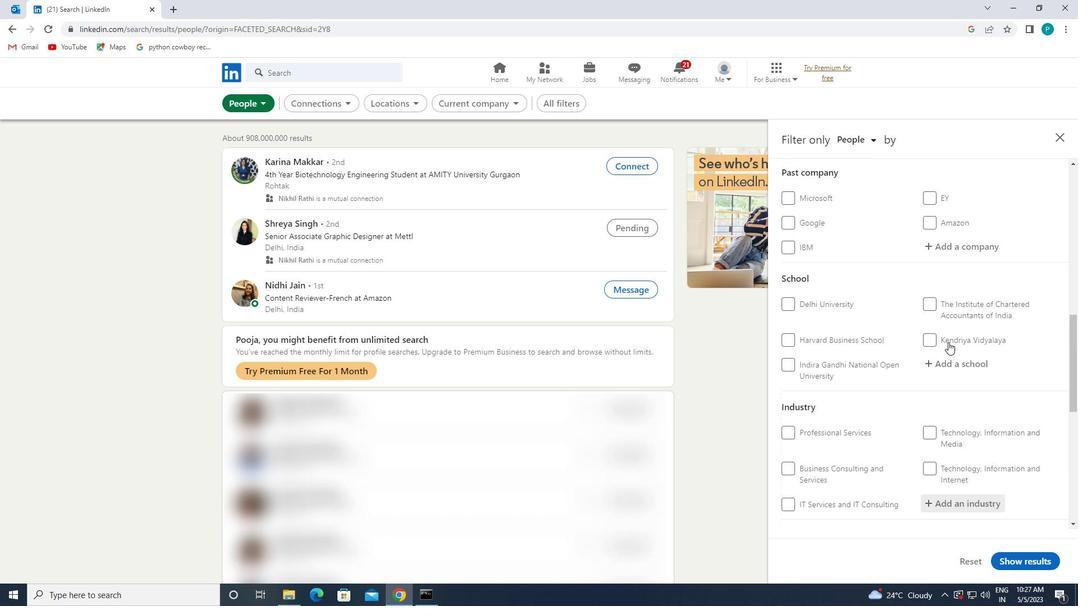 
Action: Mouse moved to (952, 363)
Screenshot: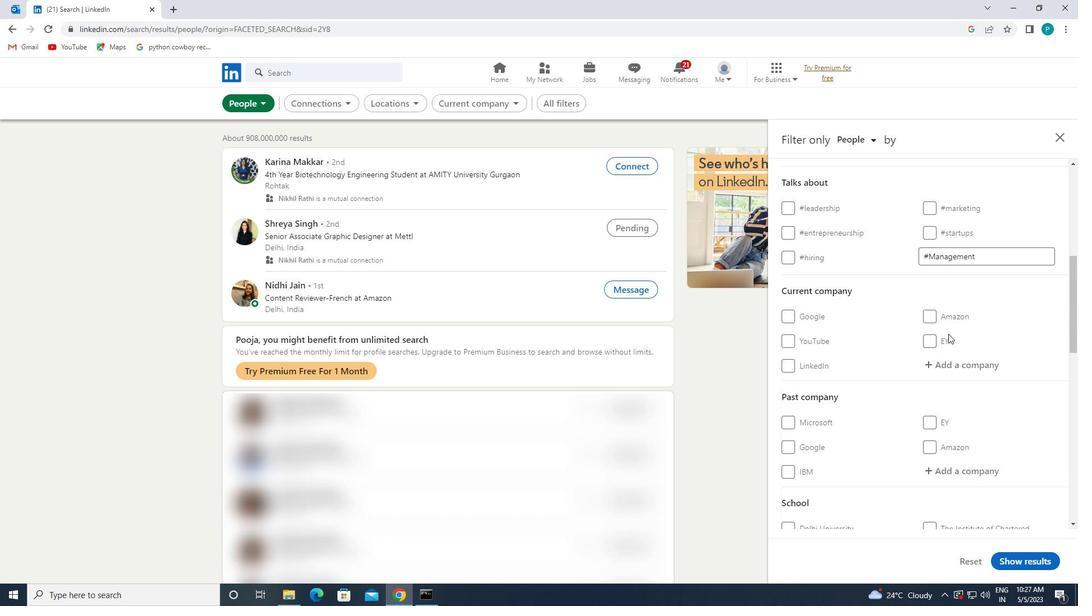 
Action: Mouse pressed left at (952, 363)
Screenshot: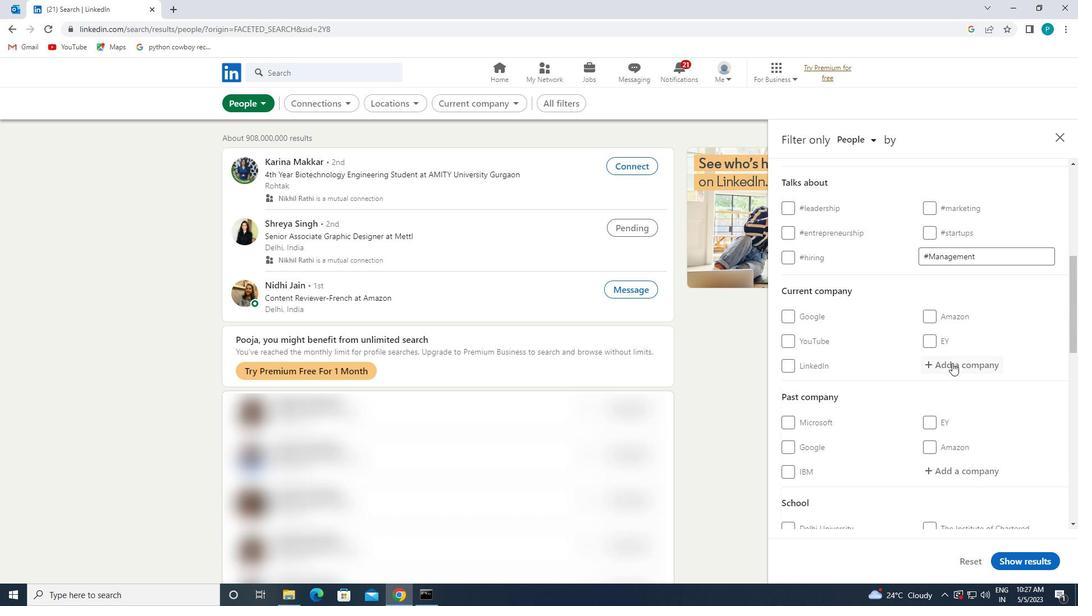 
Action: Key pressed <Key.caps_lock>V<Key.caps_lock>ALUE<Key.caps_lock>L<Key.caps_lock>ABS
Screenshot: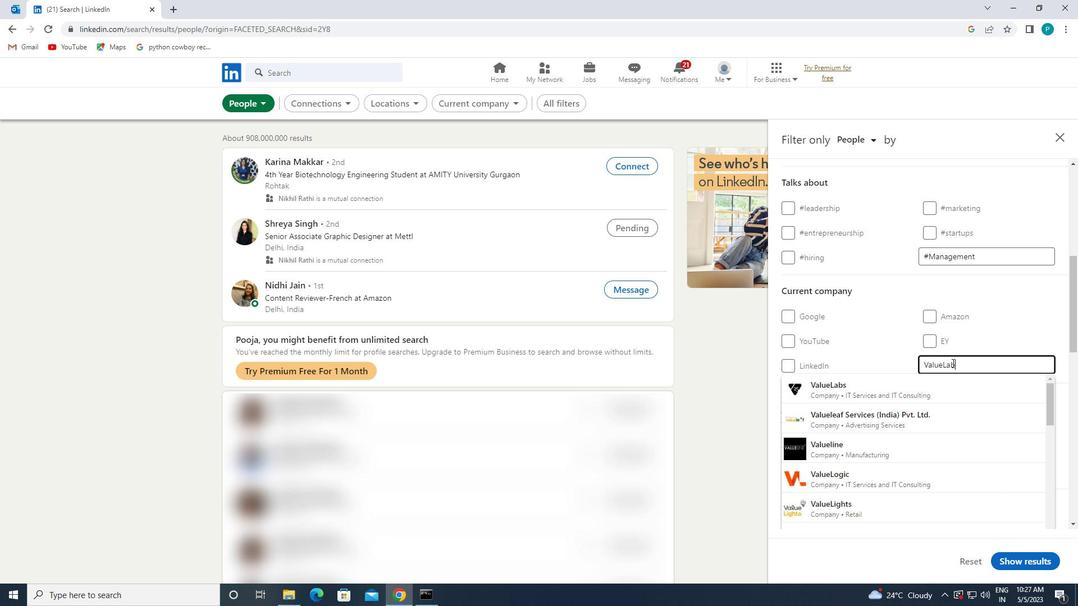 
Action: Mouse moved to (921, 387)
Screenshot: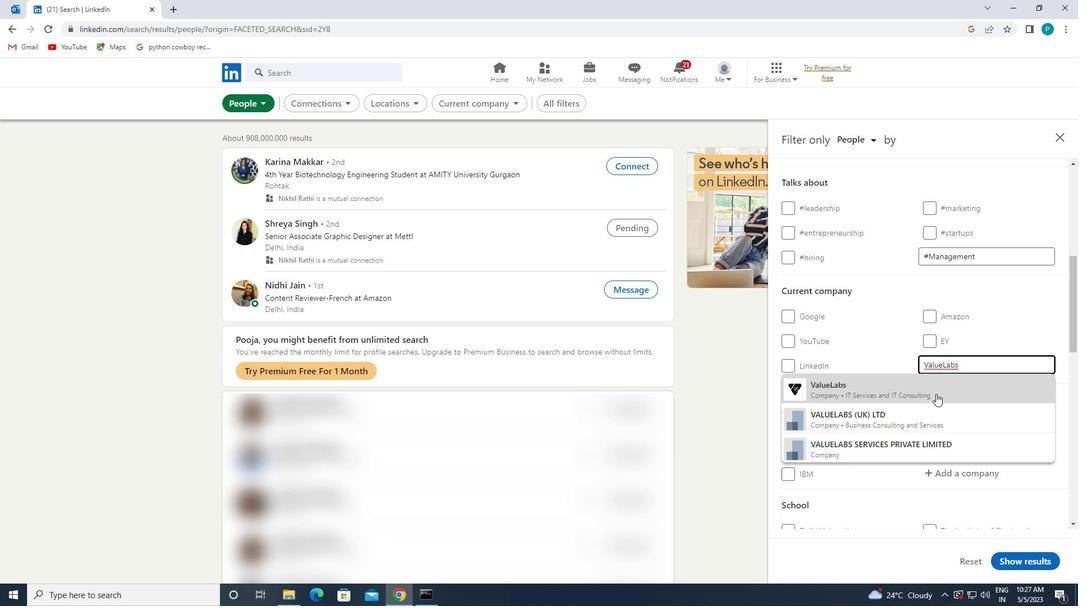 
Action: Mouse pressed left at (921, 387)
Screenshot: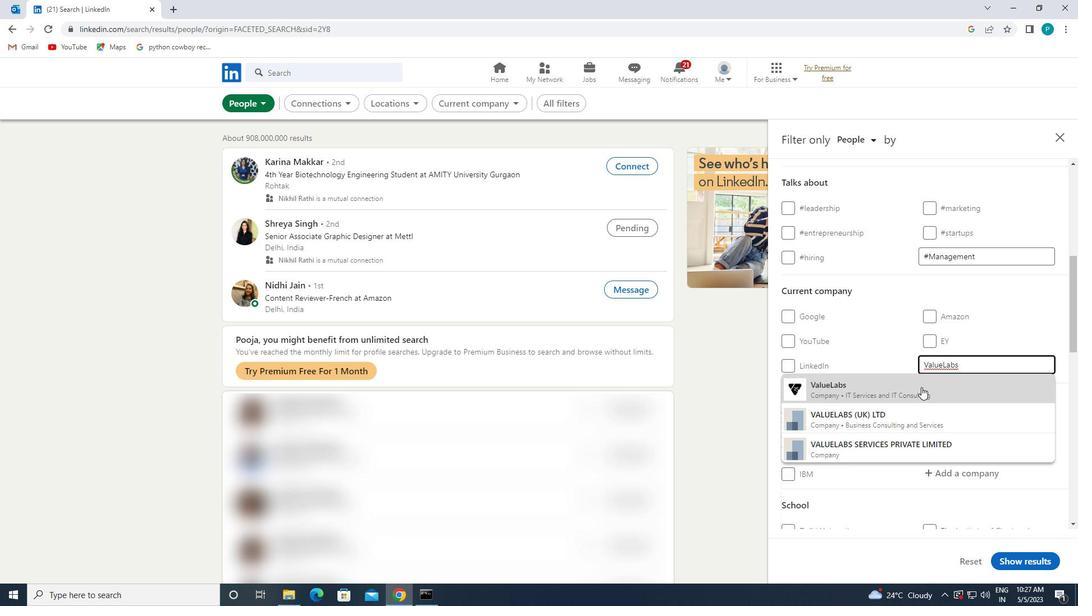
Action: Mouse scrolled (921, 386) with delta (0, 0)
Screenshot: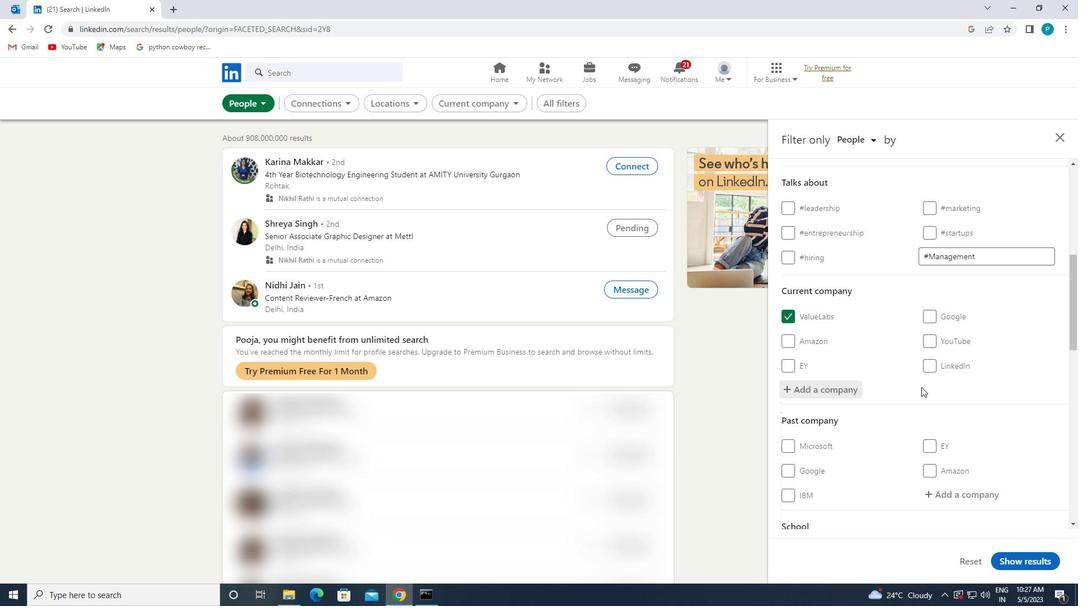 
Action: Mouse scrolled (921, 386) with delta (0, 0)
Screenshot: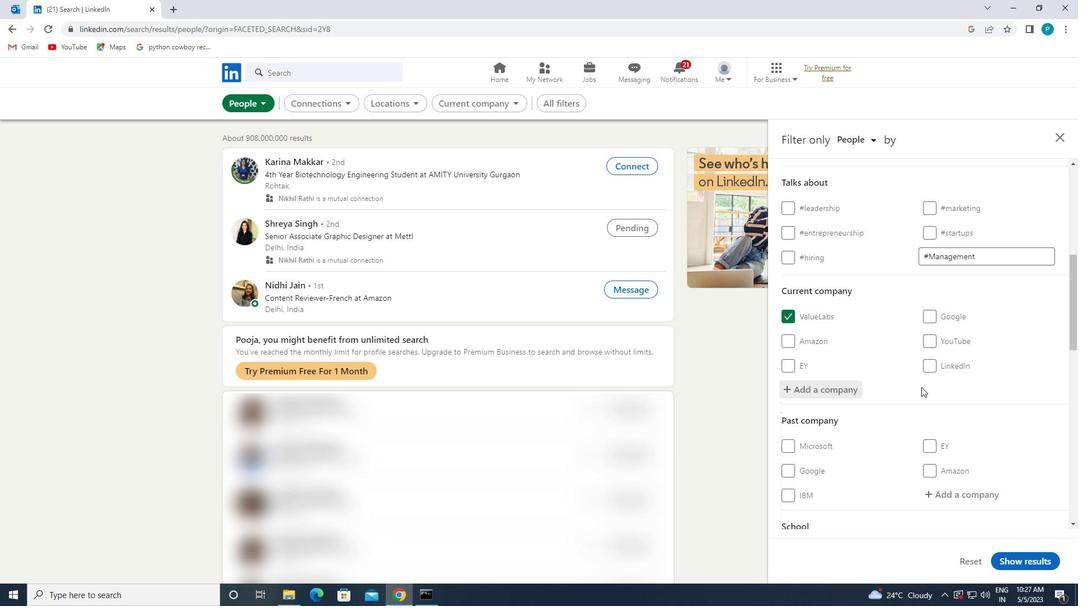 
Action: Mouse moved to (922, 387)
Screenshot: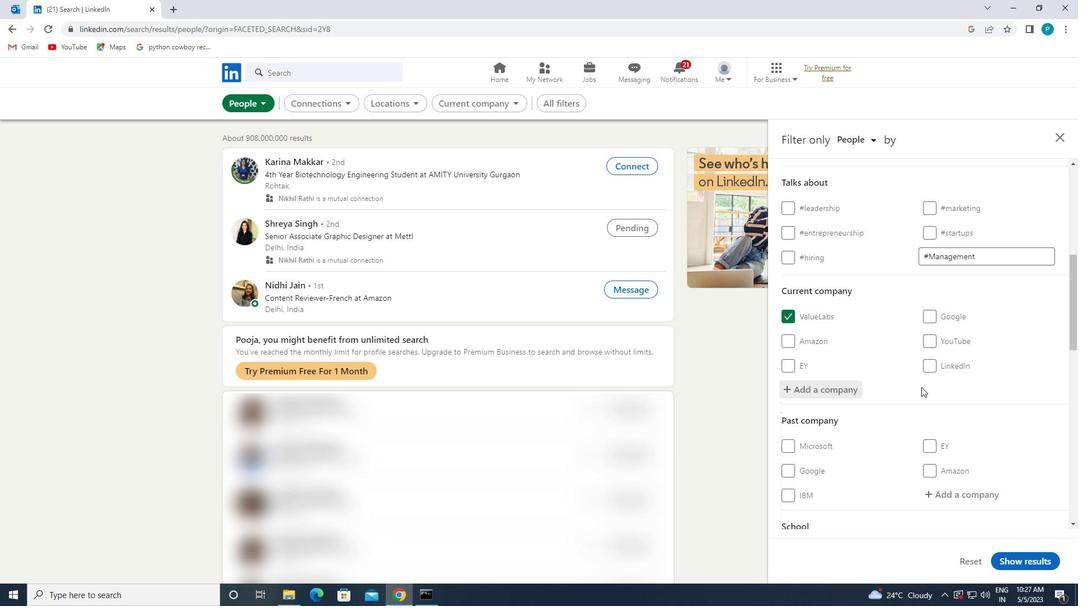 
Action: Mouse scrolled (922, 386) with delta (0, 0)
Screenshot: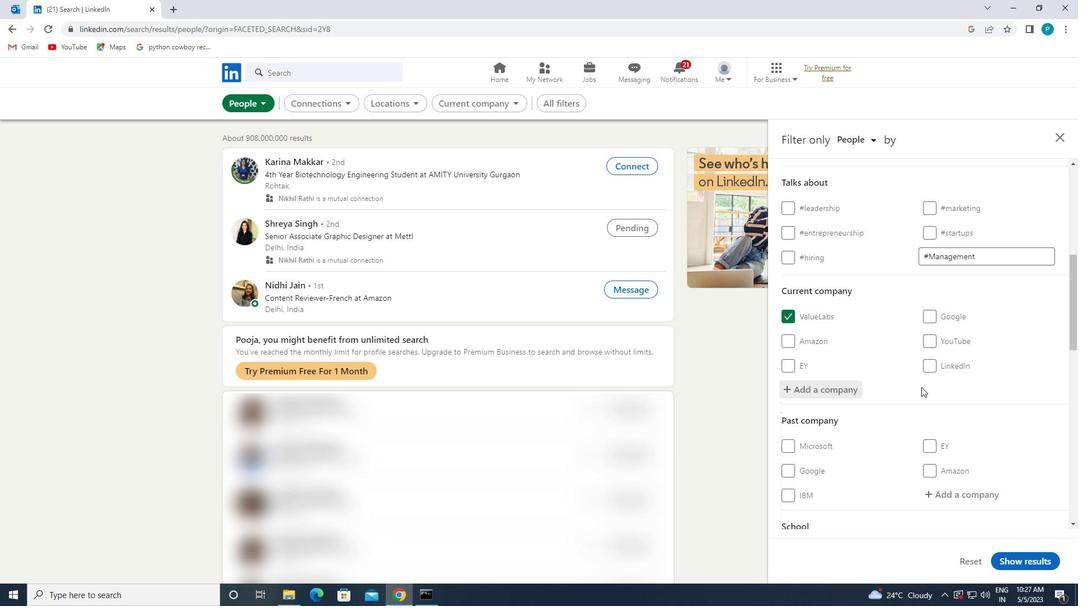 
Action: Mouse moved to (963, 438)
Screenshot: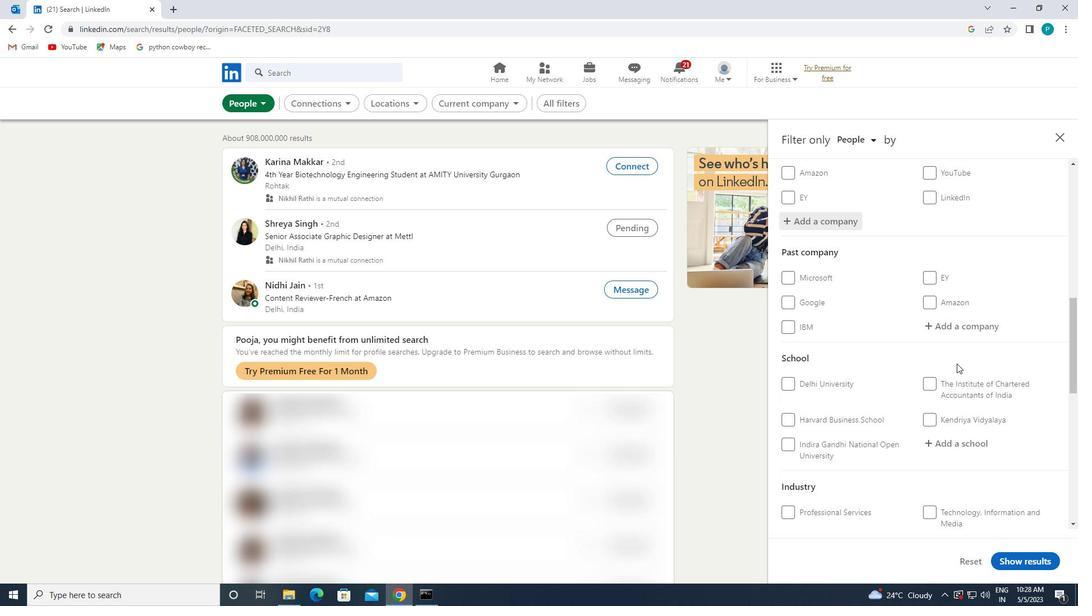 
Action: Mouse pressed left at (963, 438)
Screenshot: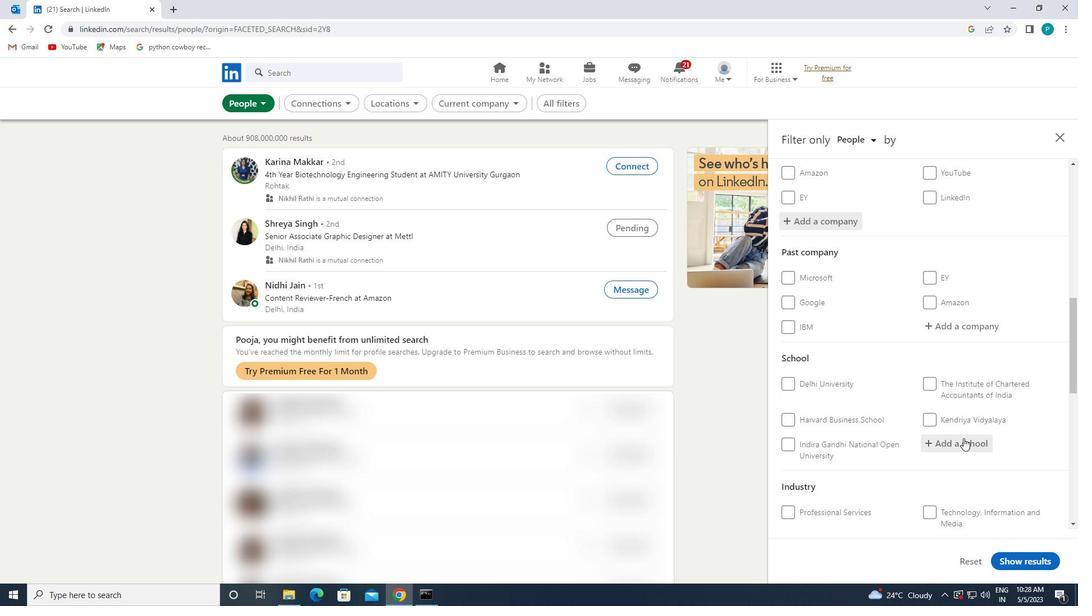 
Action: Key pressed <Key.caps_lock>M<Key.caps_lock>AHESWARI
Screenshot: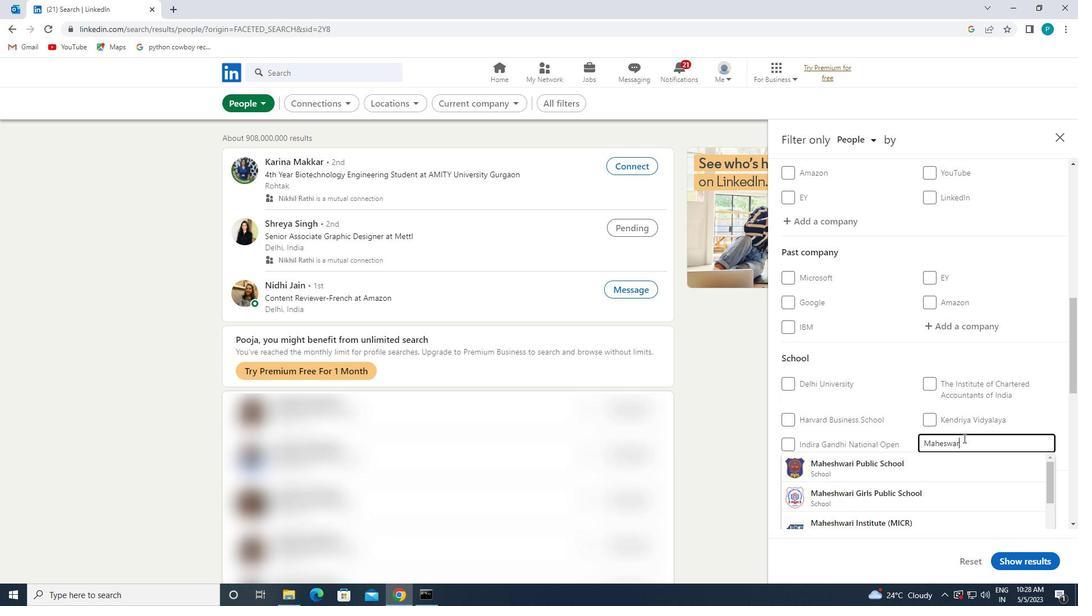 
Action: Mouse moved to (959, 455)
Screenshot: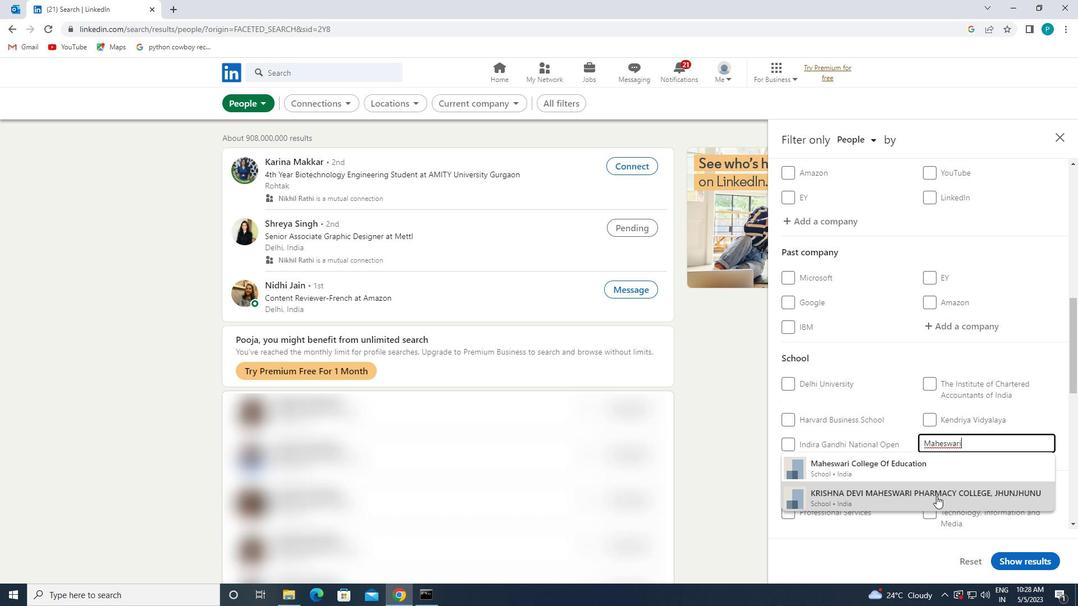 
Action: Mouse scrolled (959, 455) with delta (0, 0)
Screenshot: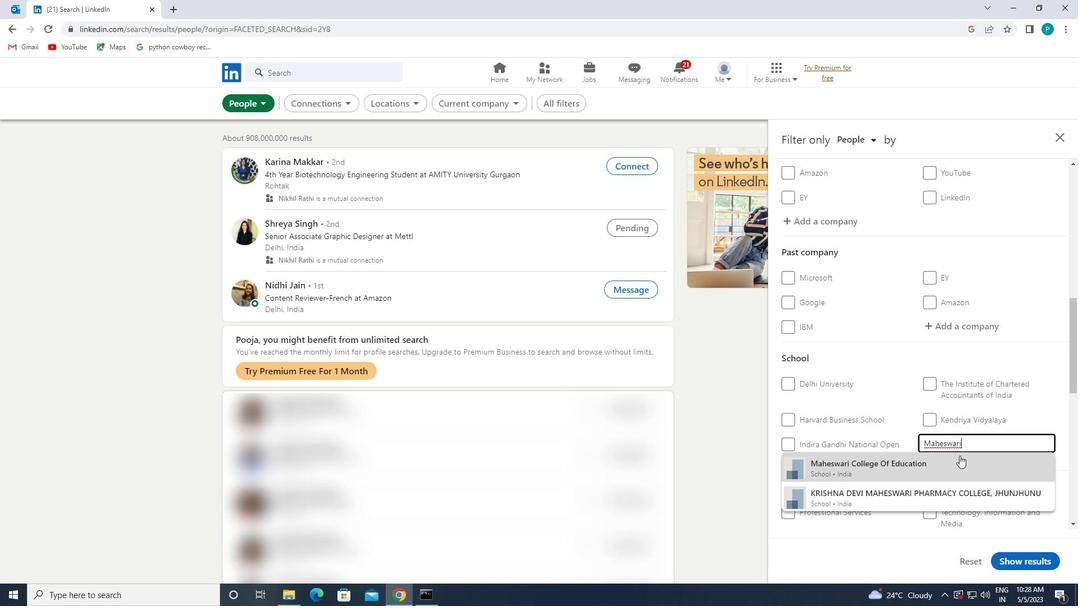 
Action: Mouse scrolled (959, 455) with delta (0, 0)
Screenshot: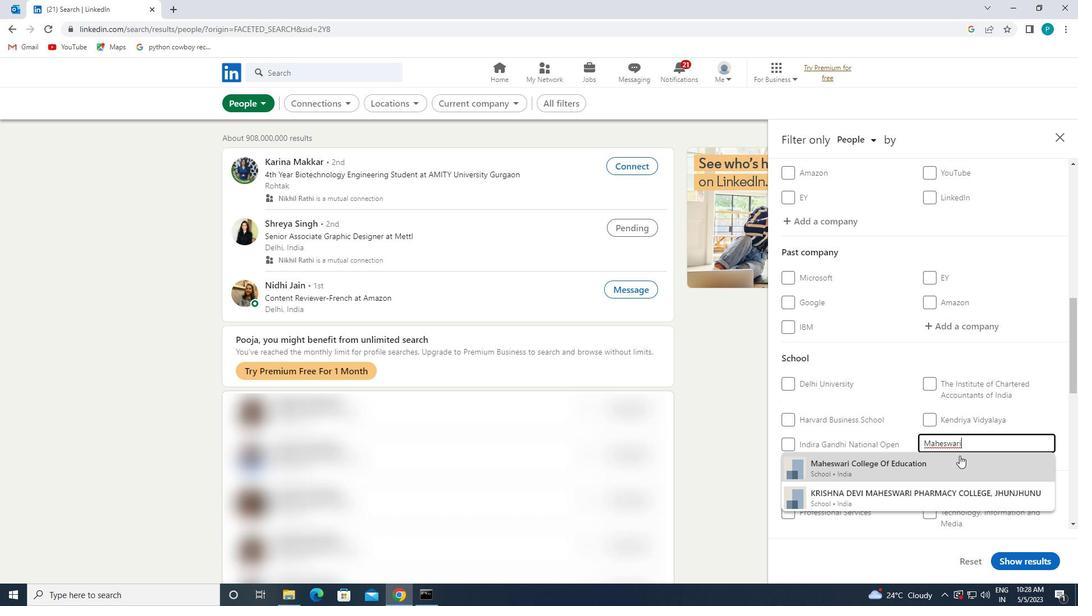 
Action: Mouse moved to (946, 331)
Screenshot: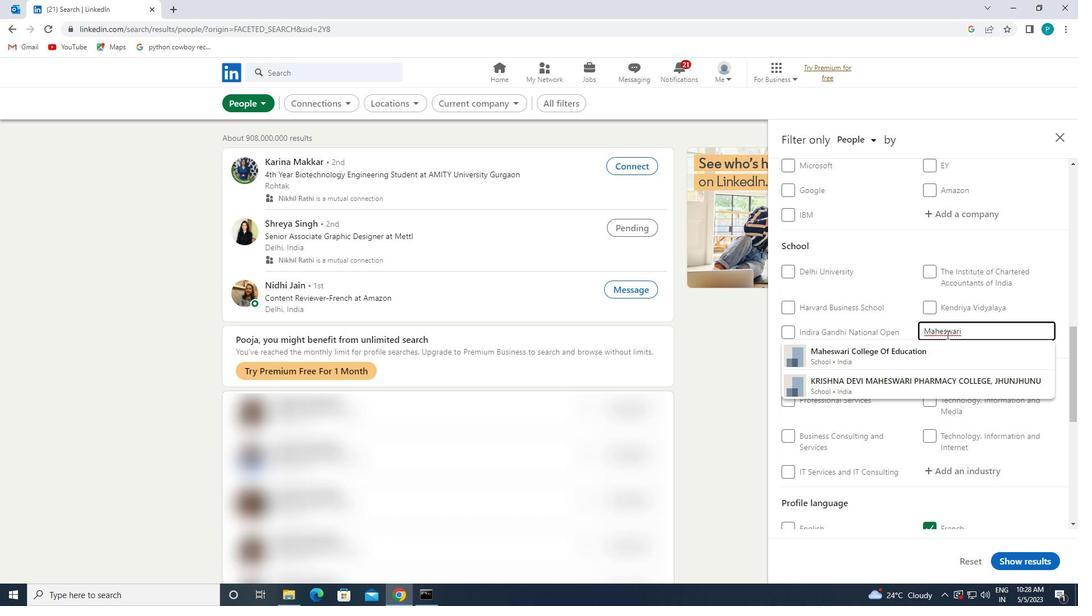 
Action: Mouse pressed left at (946, 331)
Screenshot: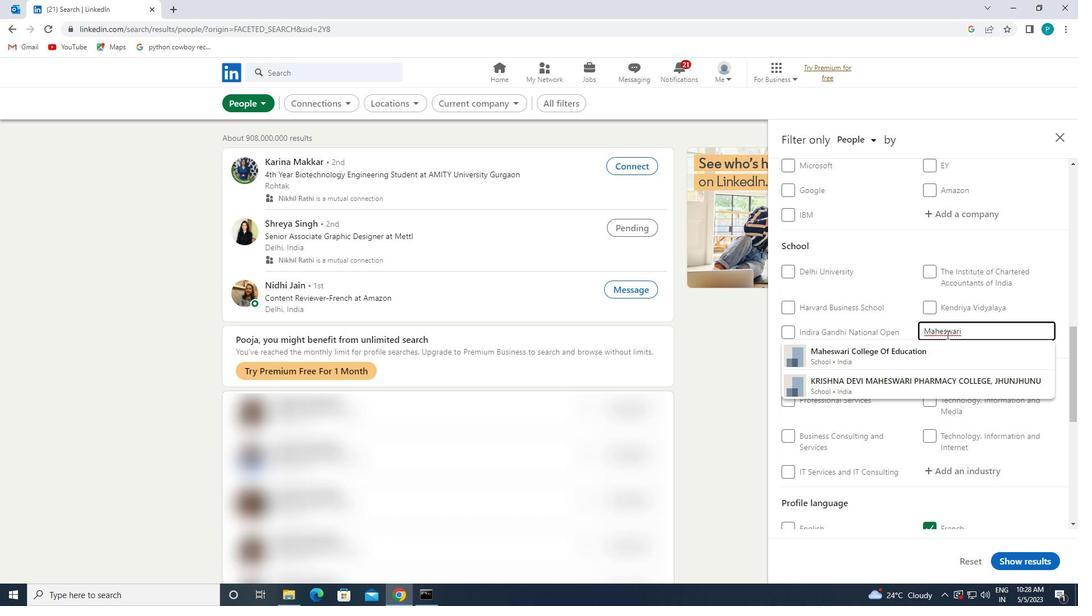 
Action: Key pressed H
Screenshot: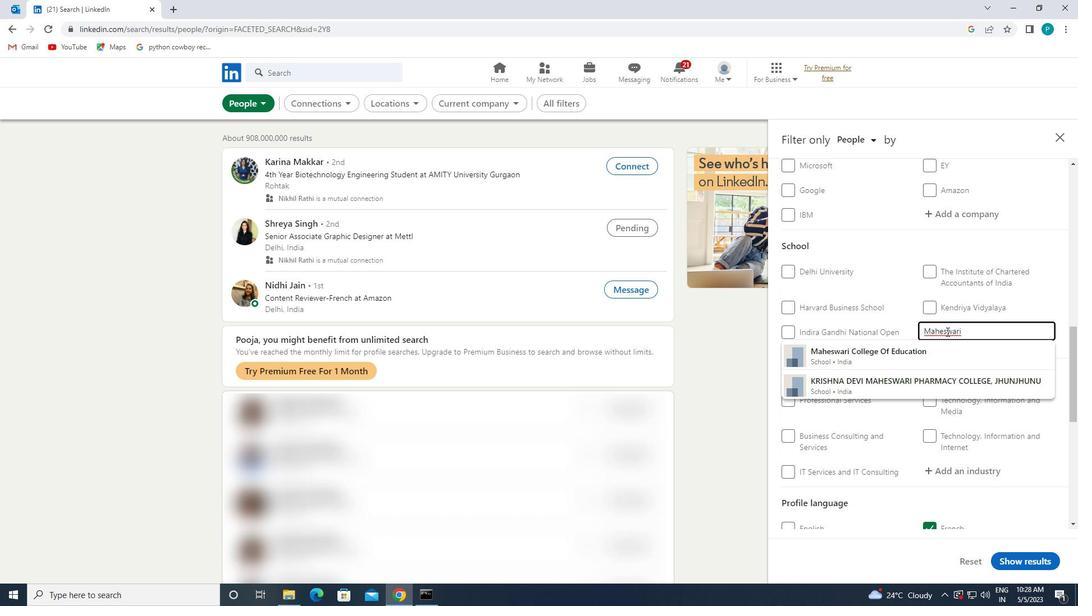 
Action: Mouse moved to (872, 362)
Screenshot: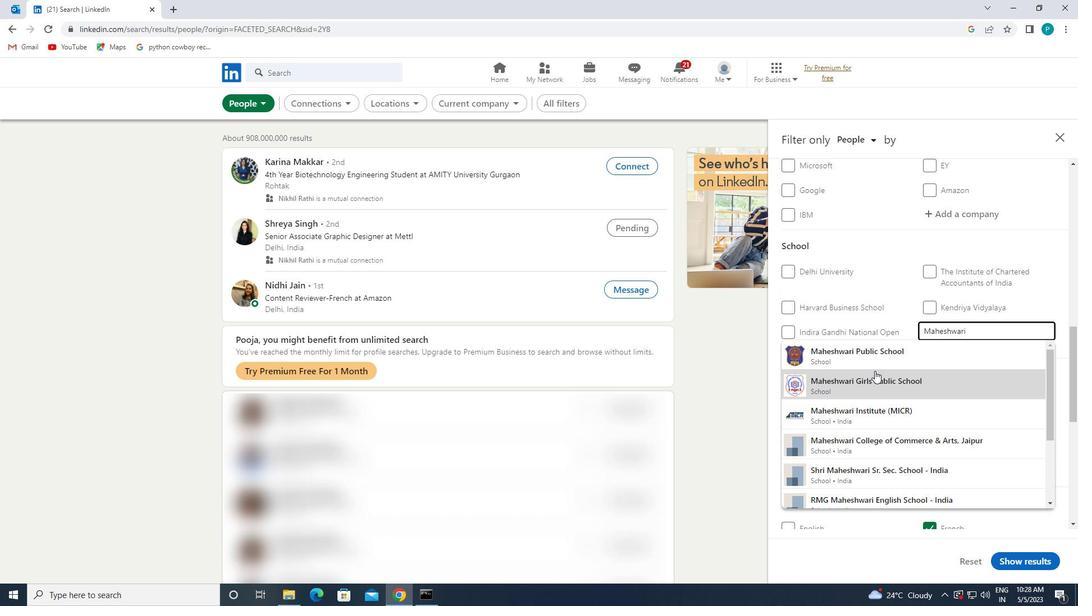 
Action: Mouse pressed left at (872, 362)
Screenshot: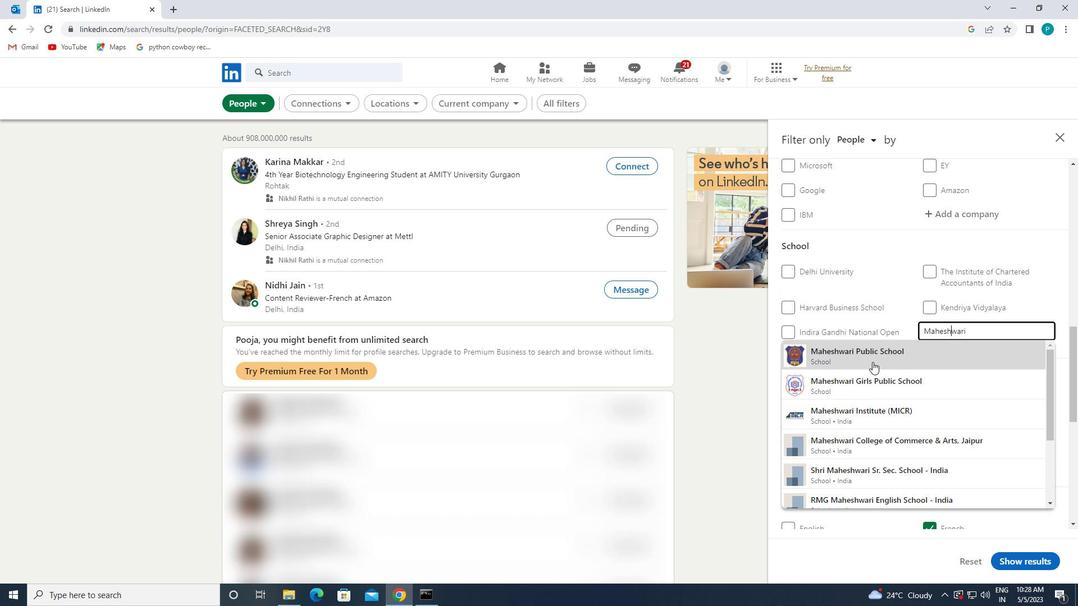 
Action: Mouse moved to (952, 397)
Screenshot: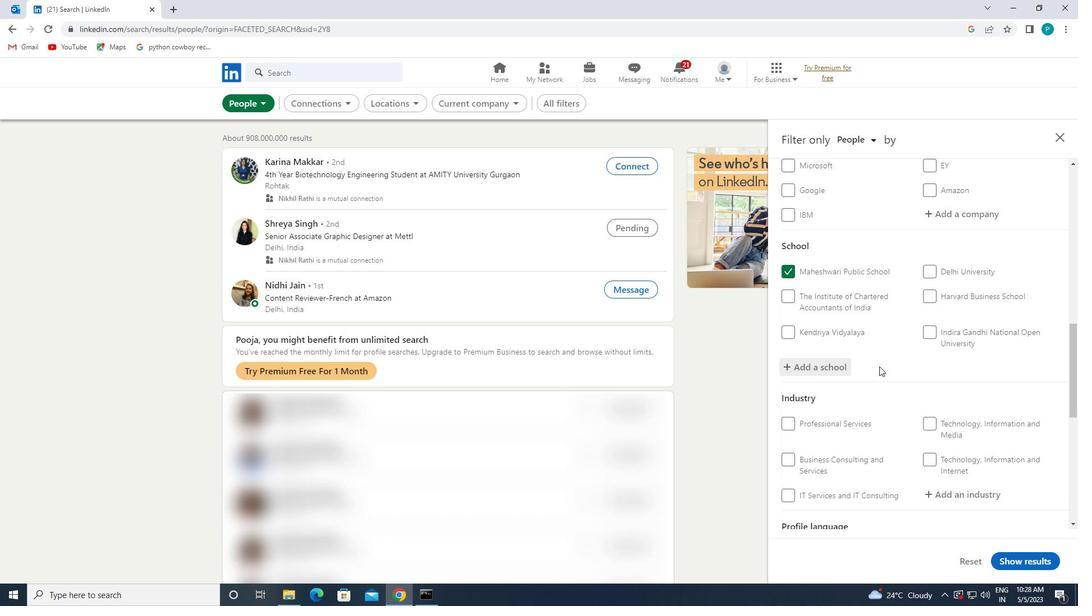 
Action: Mouse scrolled (952, 396) with delta (0, 0)
Screenshot: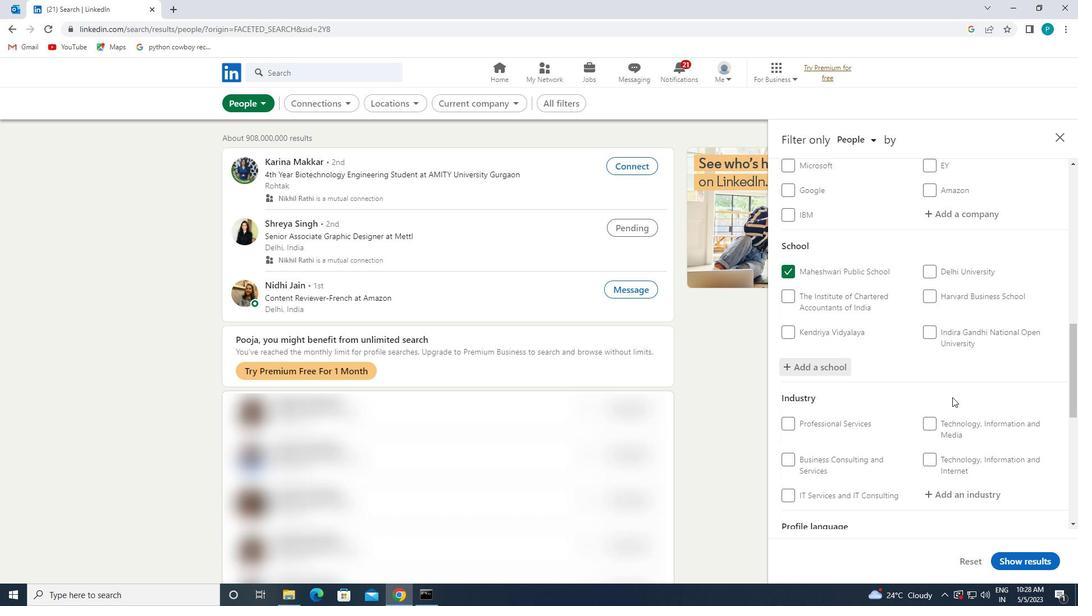 
Action: Mouse scrolled (952, 396) with delta (0, 0)
Screenshot: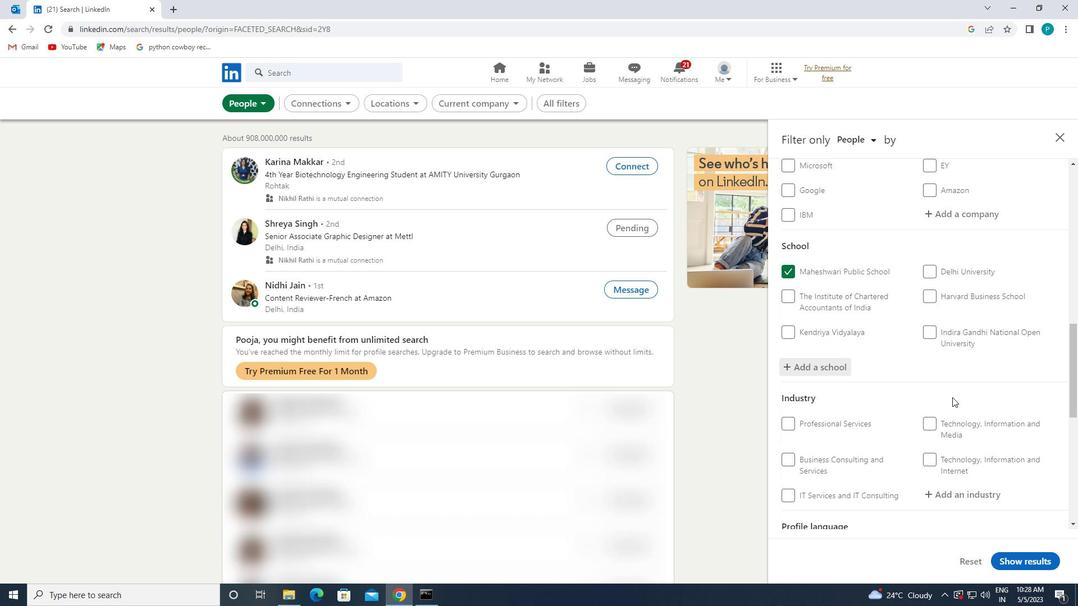
Action: Mouse moved to (962, 393)
Screenshot: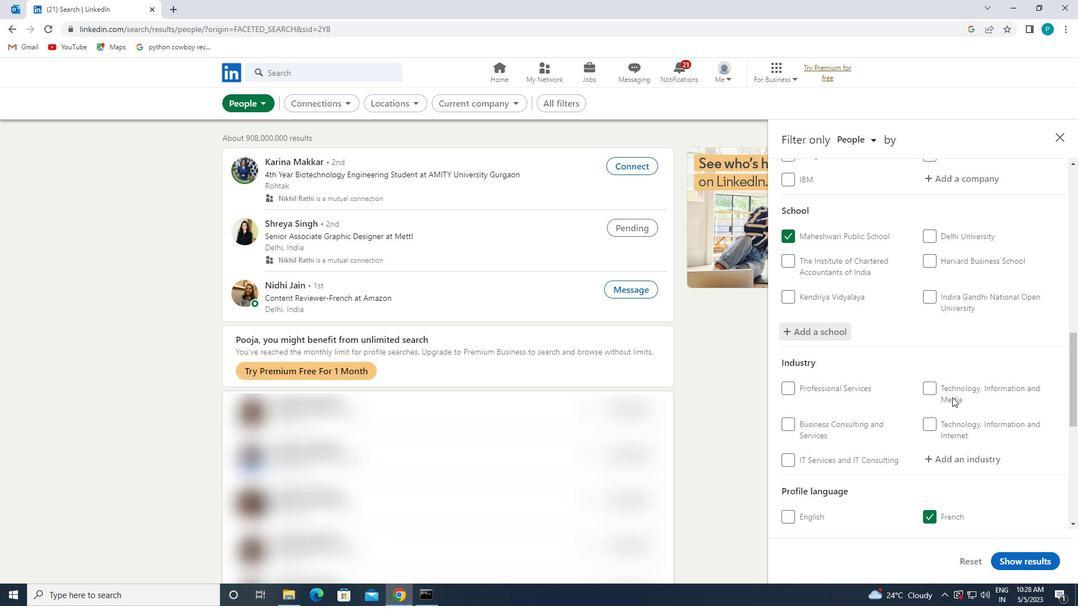 
Action: Mouse pressed left at (962, 393)
Screenshot: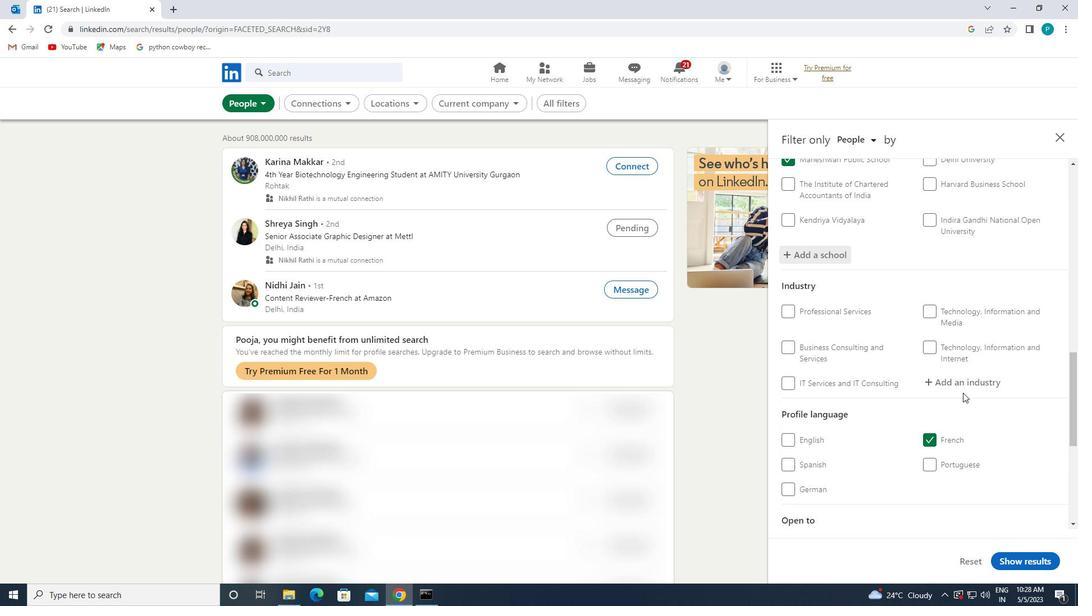 
Action: Mouse moved to (961, 384)
Screenshot: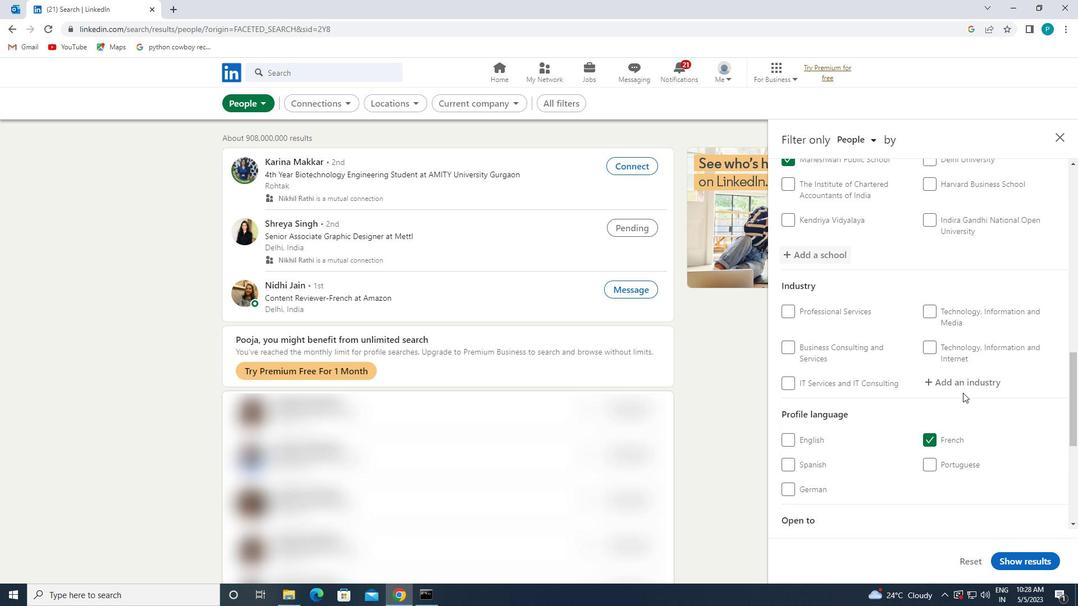 
Action: Mouse pressed left at (961, 384)
Screenshot: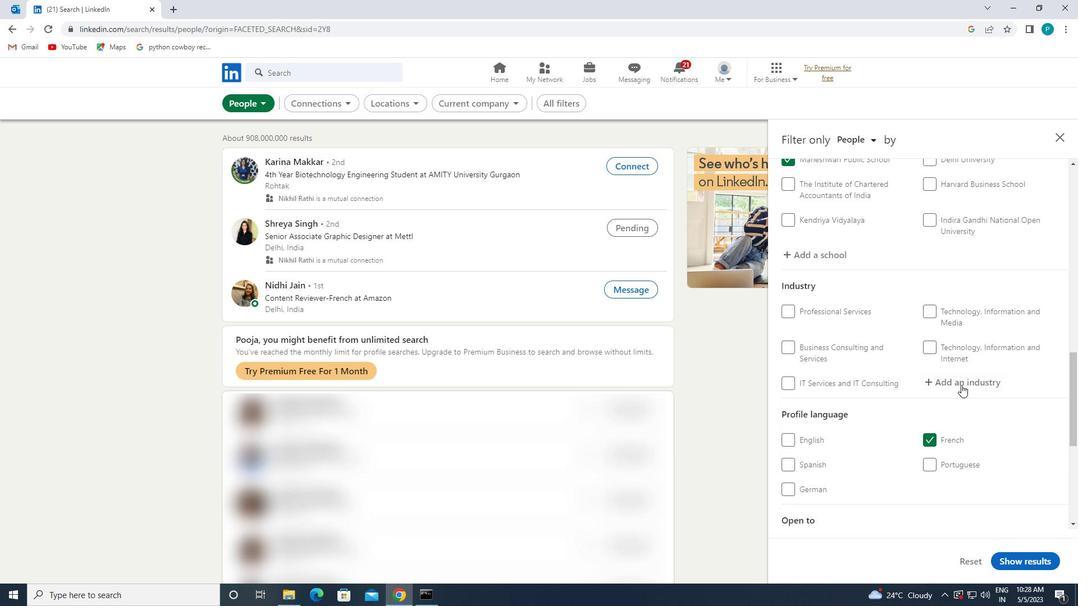 
Action: Mouse moved to (957, 381)
Screenshot: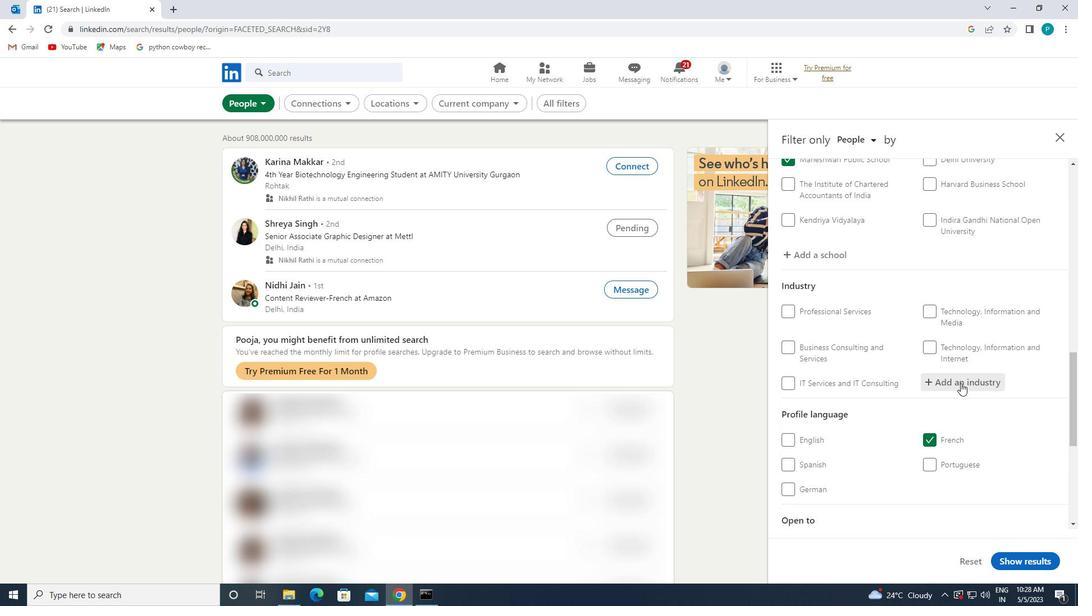 
Action: Key pressed <Key.shift><Key.shift><Key.shift><Key.shift>E<Key.backspace><Key.caps_lock>E<Key.caps_lock>NGINES
Screenshot: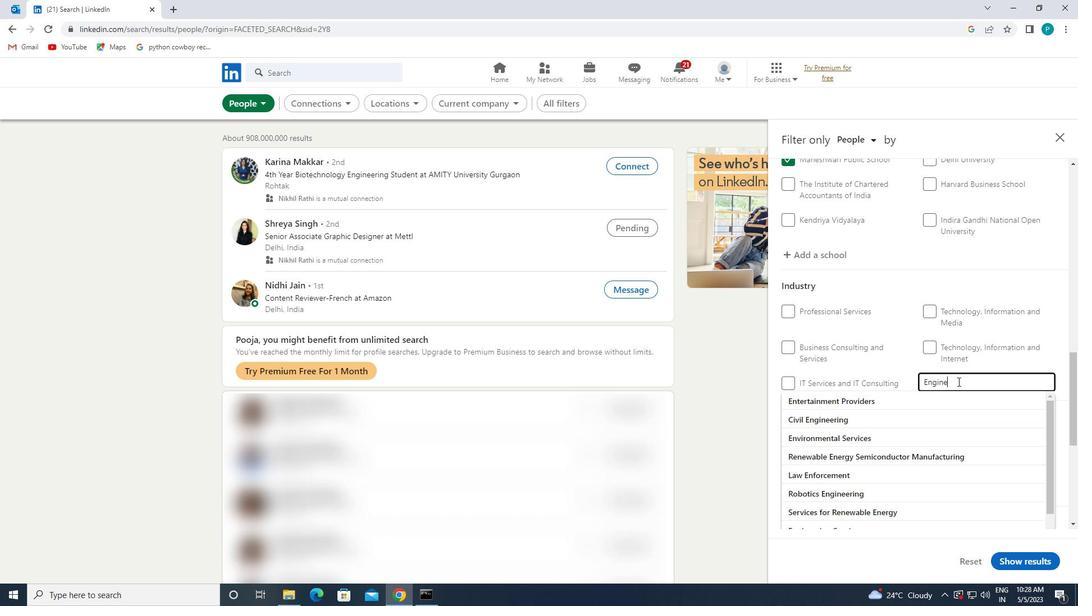
Action: Mouse moved to (929, 407)
Screenshot: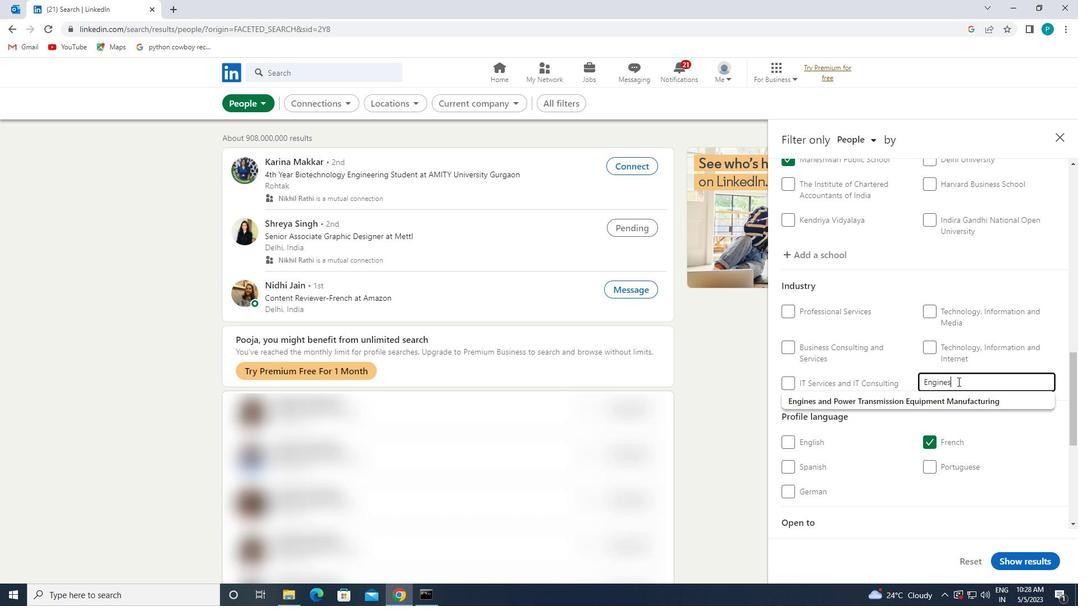 
Action: Mouse pressed left at (929, 407)
Screenshot: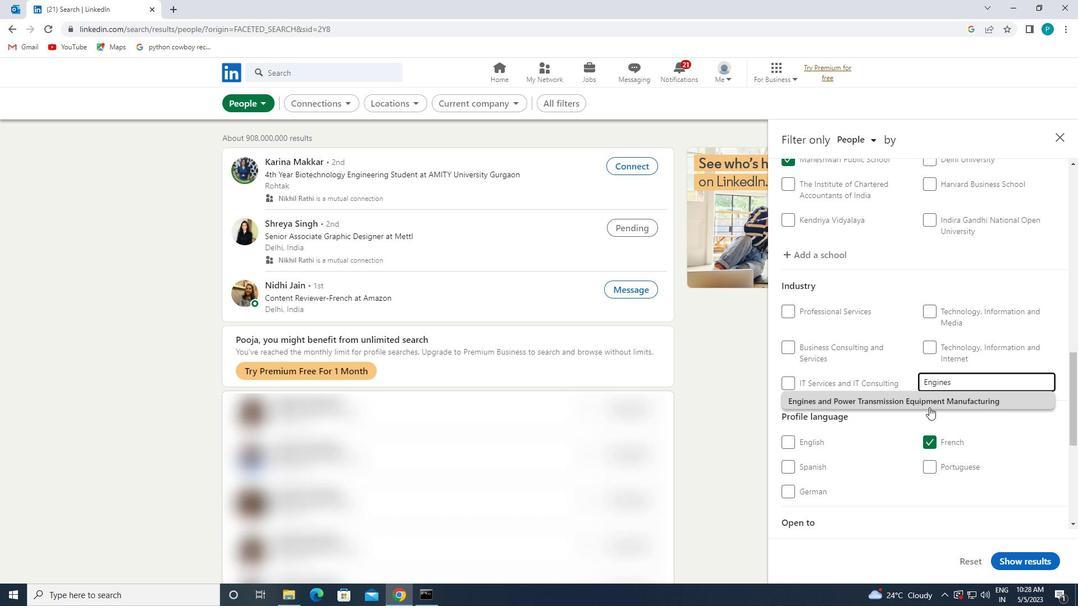 
Action: Mouse scrolled (929, 407) with delta (0, 0)
Screenshot: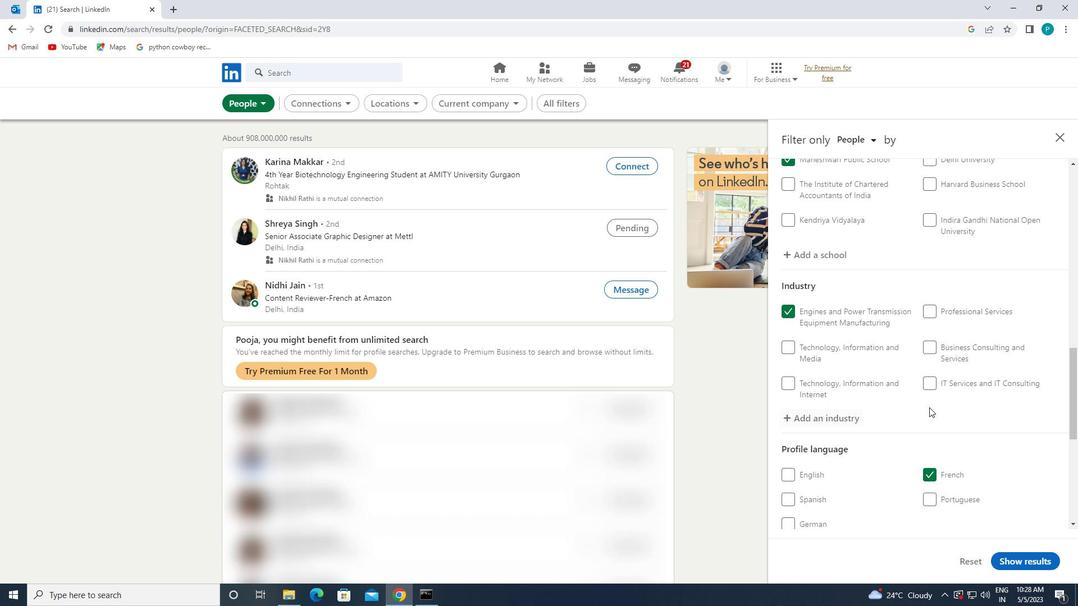 
Action: Mouse scrolled (929, 407) with delta (0, 0)
Screenshot: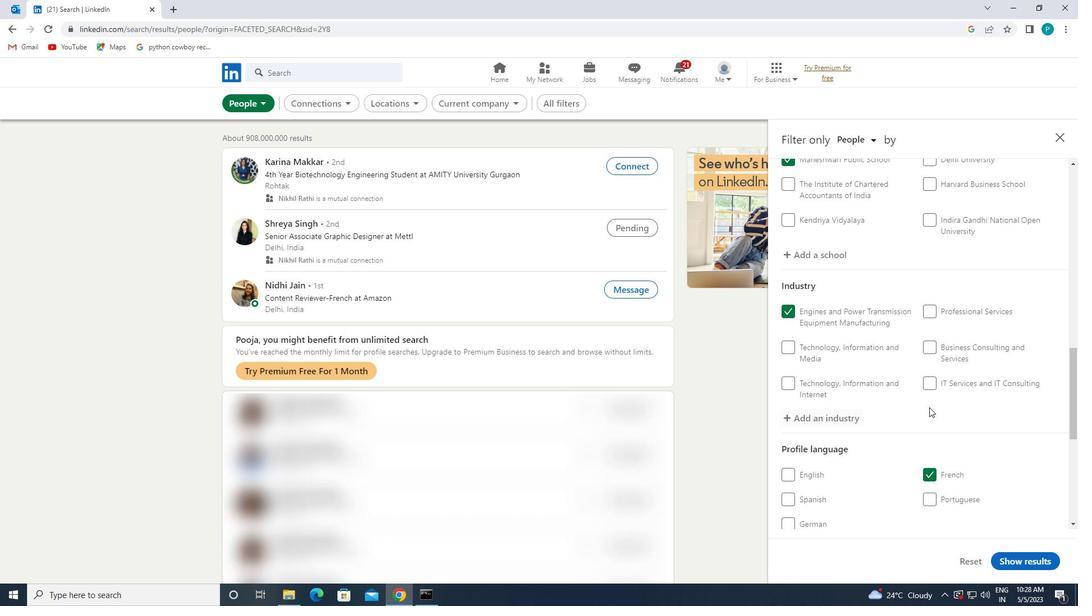
Action: Mouse scrolled (929, 407) with delta (0, 0)
Screenshot: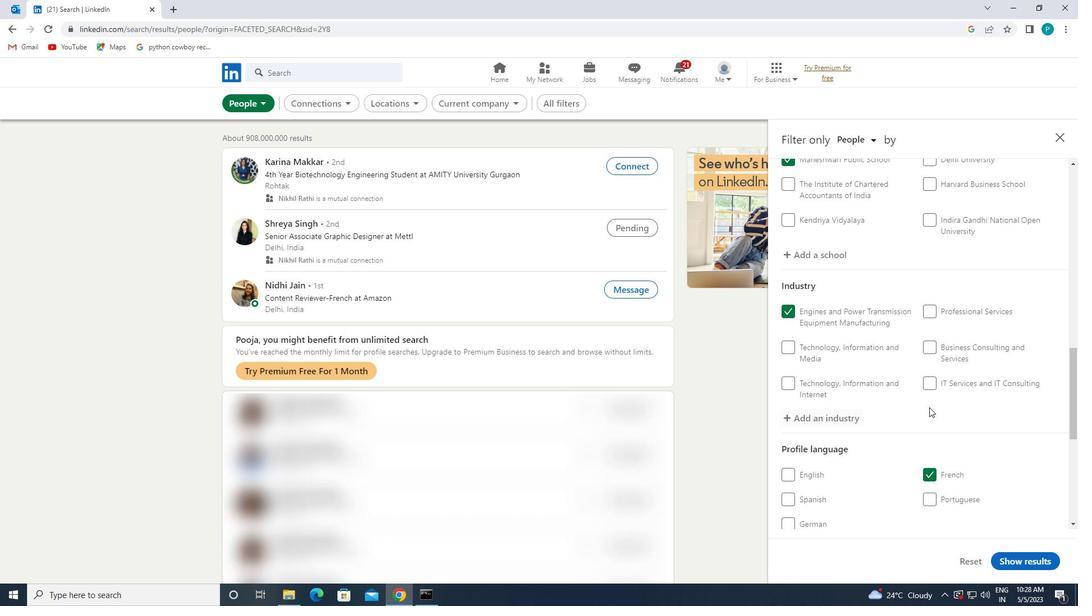 
Action: Mouse moved to (948, 440)
Screenshot: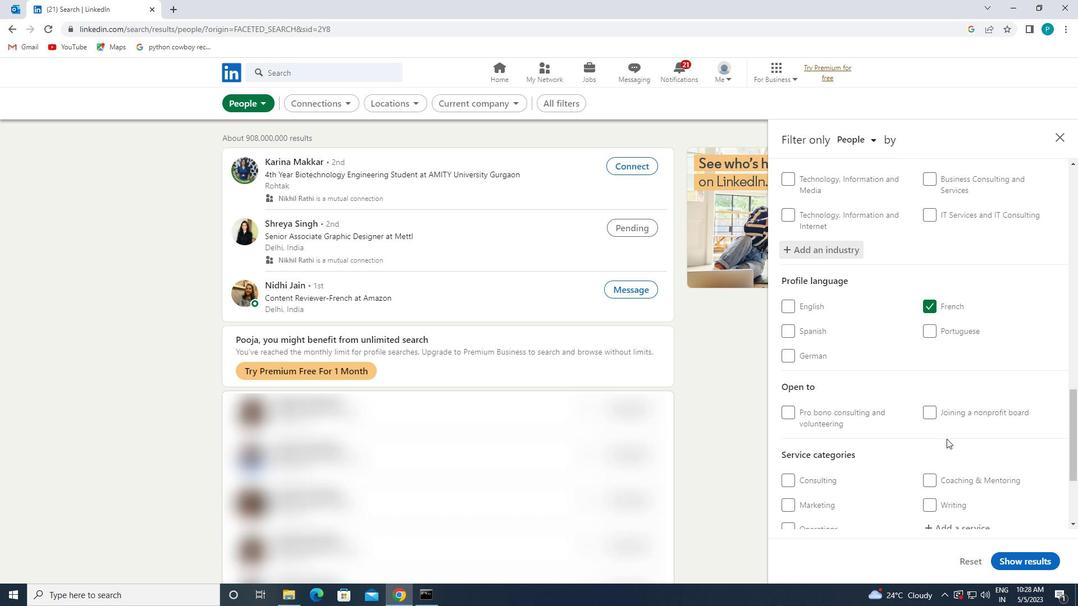 
Action: Mouse scrolled (948, 440) with delta (0, 0)
Screenshot: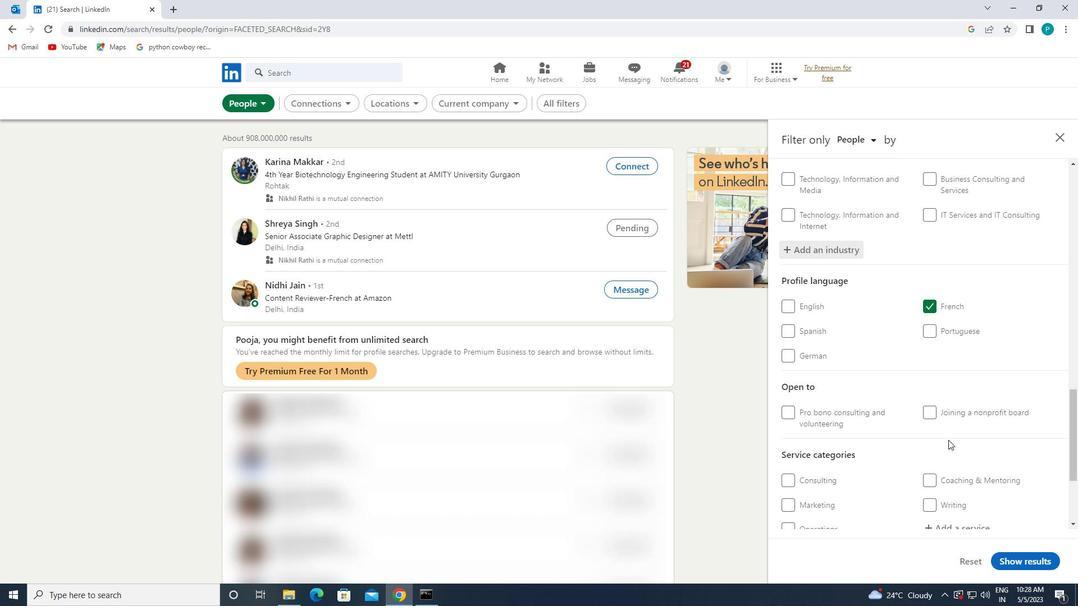 
Action: Mouse scrolled (948, 440) with delta (0, 0)
Screenshot: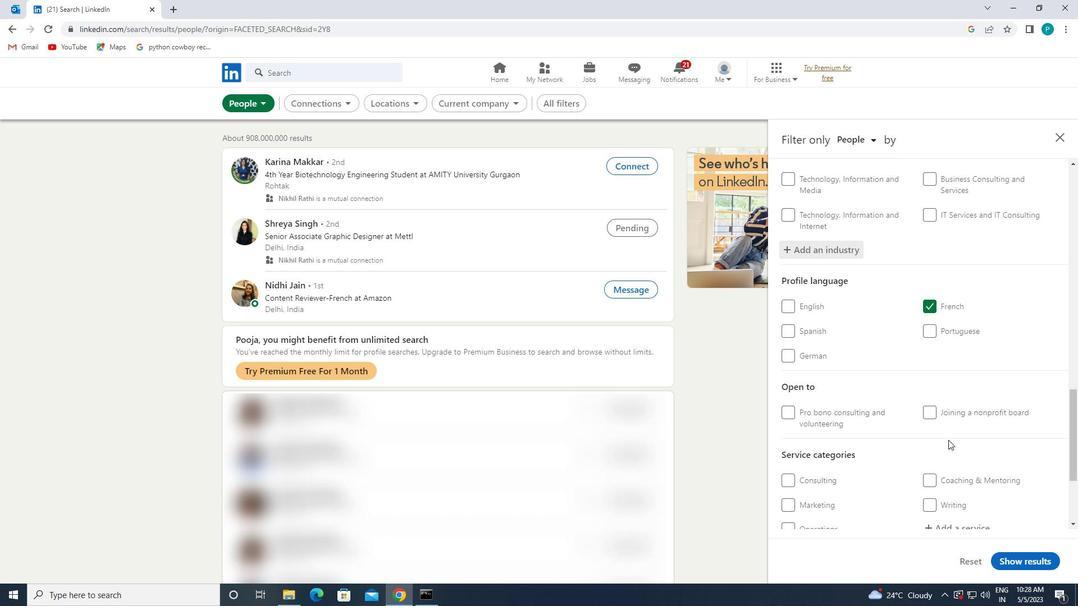 
Action: Mouse scrolled (948, 440) with delta (0, 0)
Screenshot: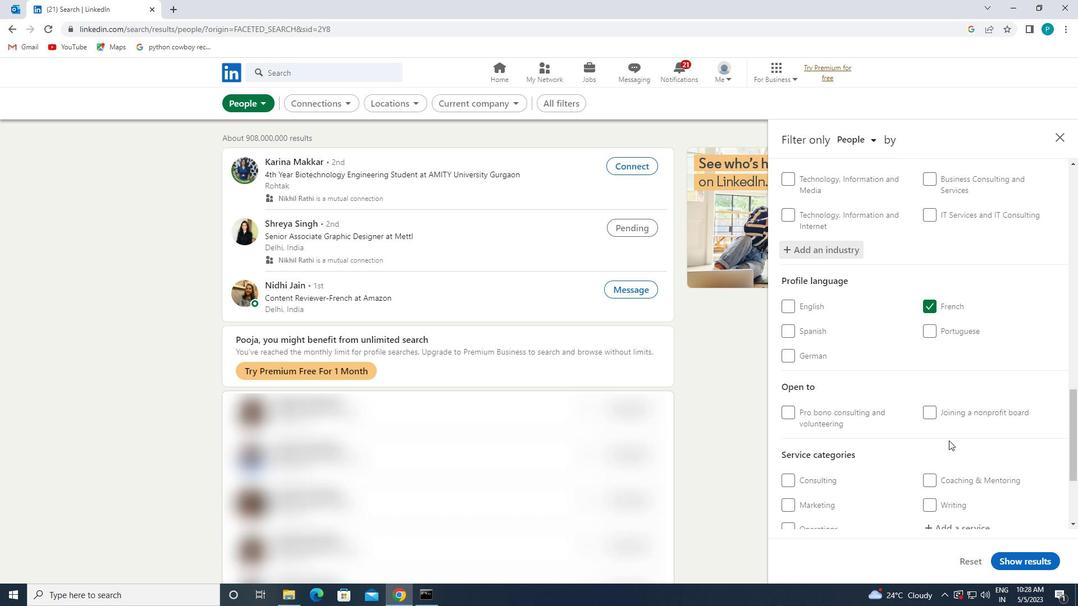 
Action: Mouse moved to (932, 370)
Screenshot: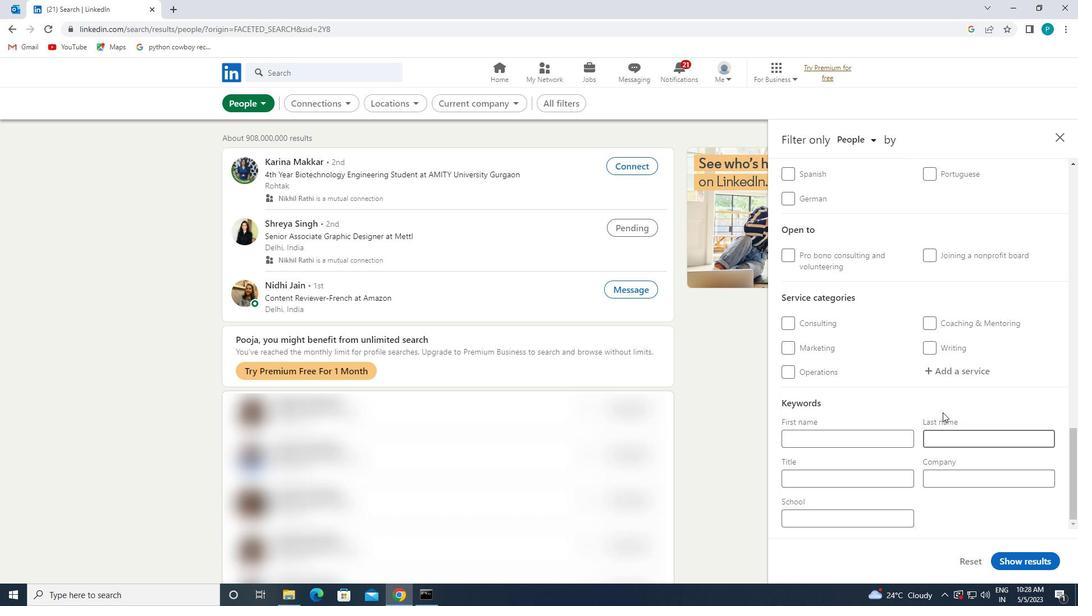 
Action: Mouse pressed left at (932, 370)
Screenshot: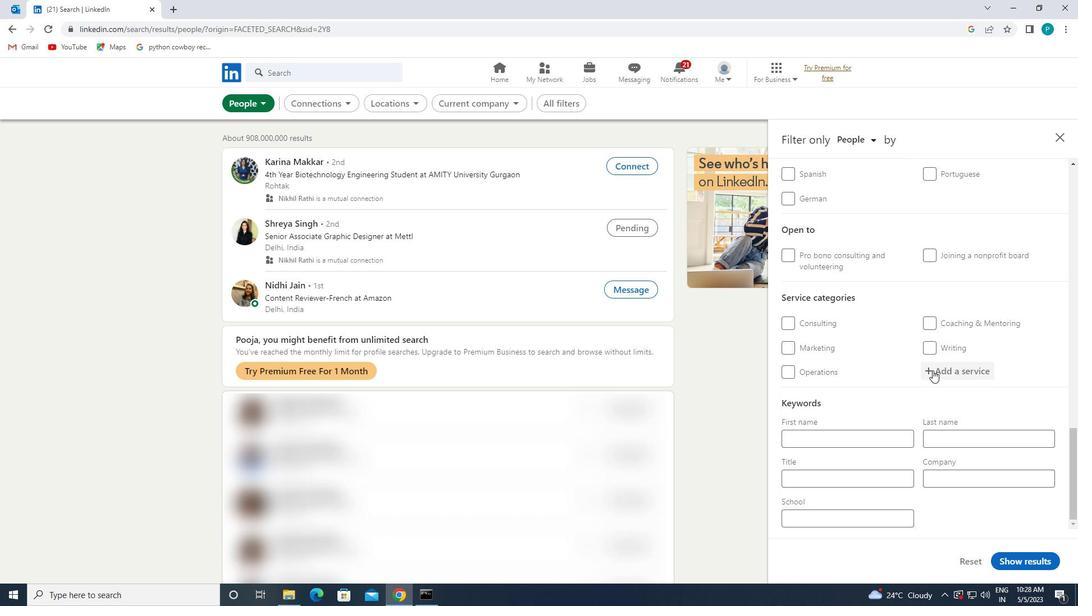 
Action: Key pressed <Key.caps_lock>A<Key.caps_lock>CCOUNTING
Screenshot: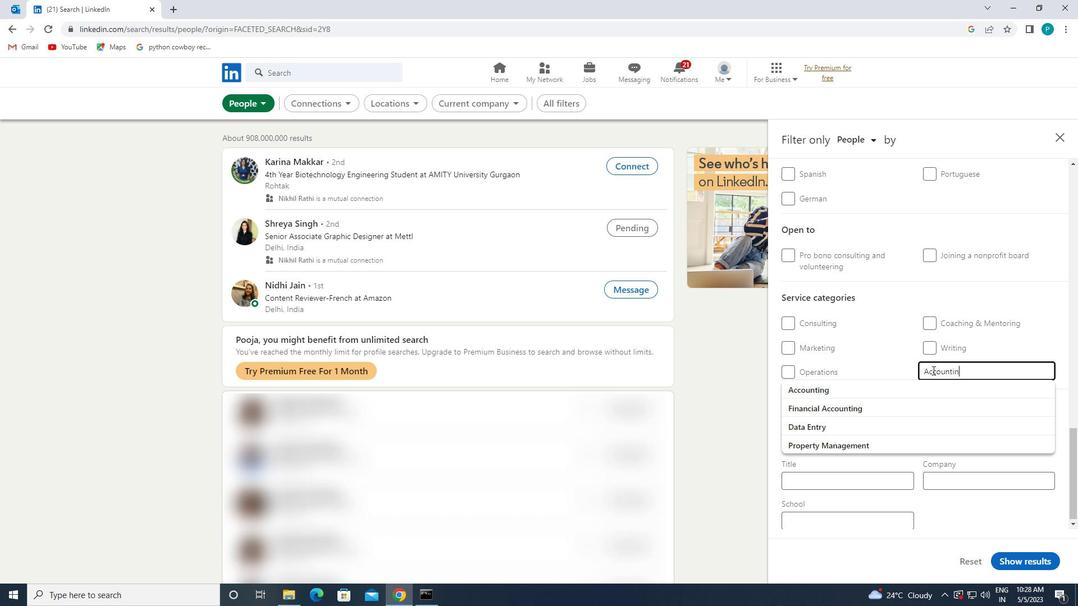 
Action: Mouse moved to (892, 387)
Screenshot: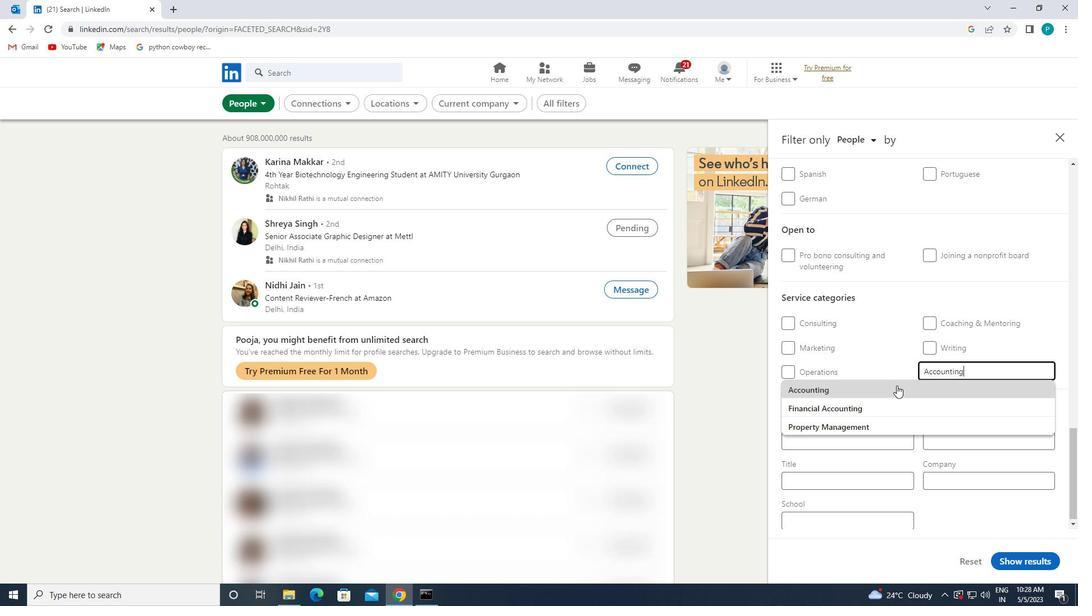 
Action: Mouse pressed left at (892, 387)
Screenshot: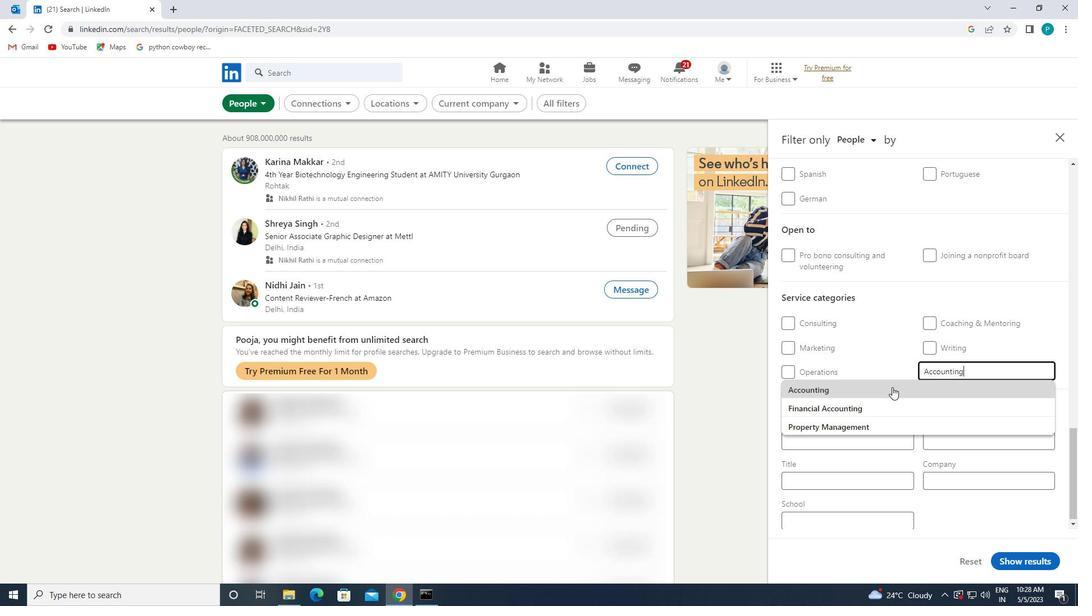
Action: Mouse scrolled (892, 386) with delta (0, 0)
Screenshot: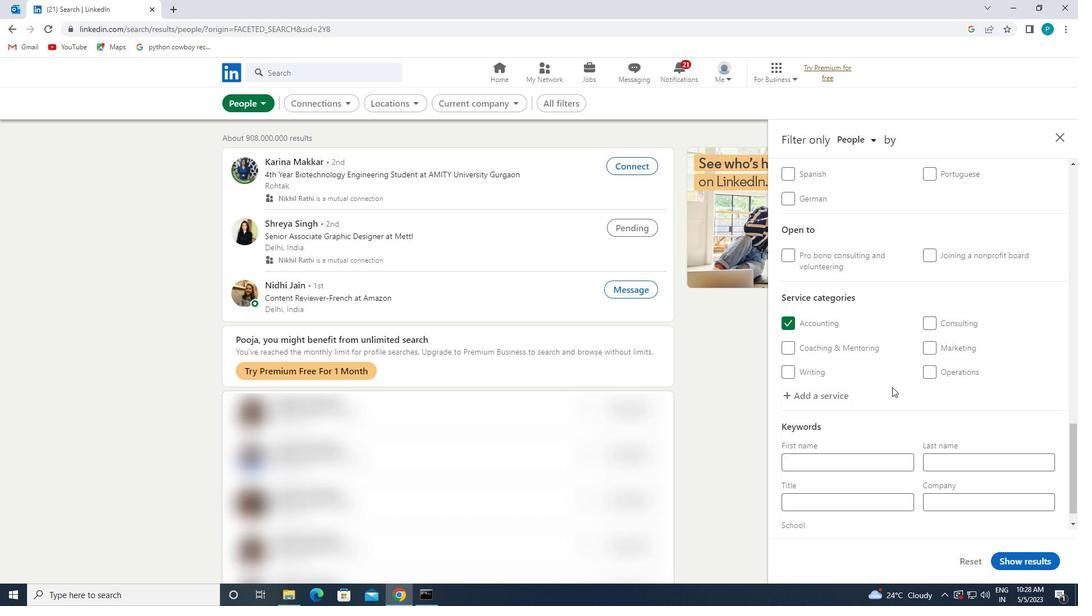 
Action: Mouse scrolled (892, 386) with delta (0, 0)
Screenshot: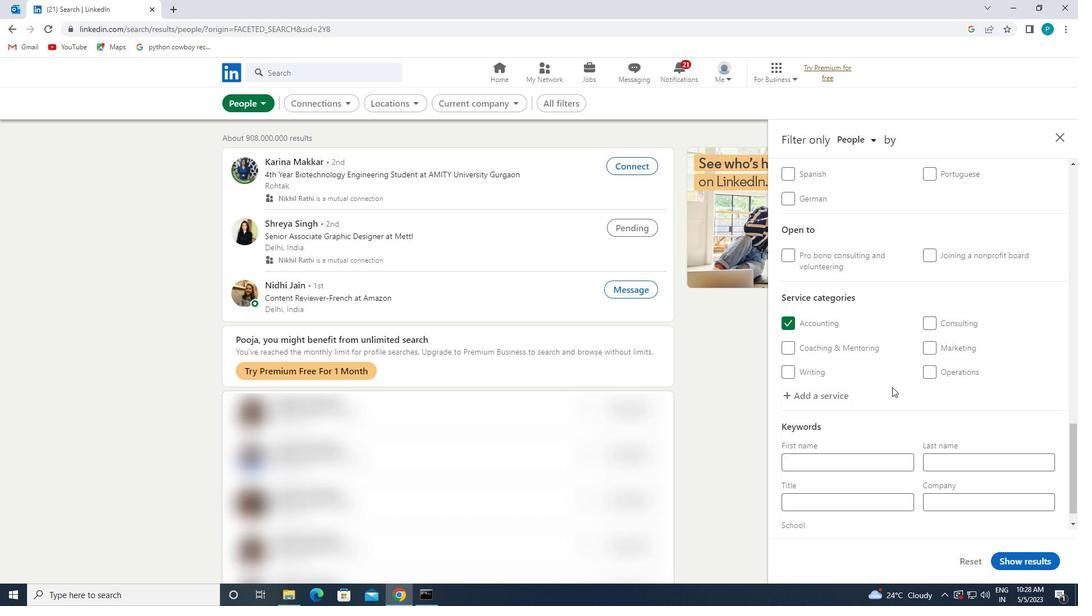
Action: Mouse scrolled (892, 386) with delta (0, 0)
Screenshot: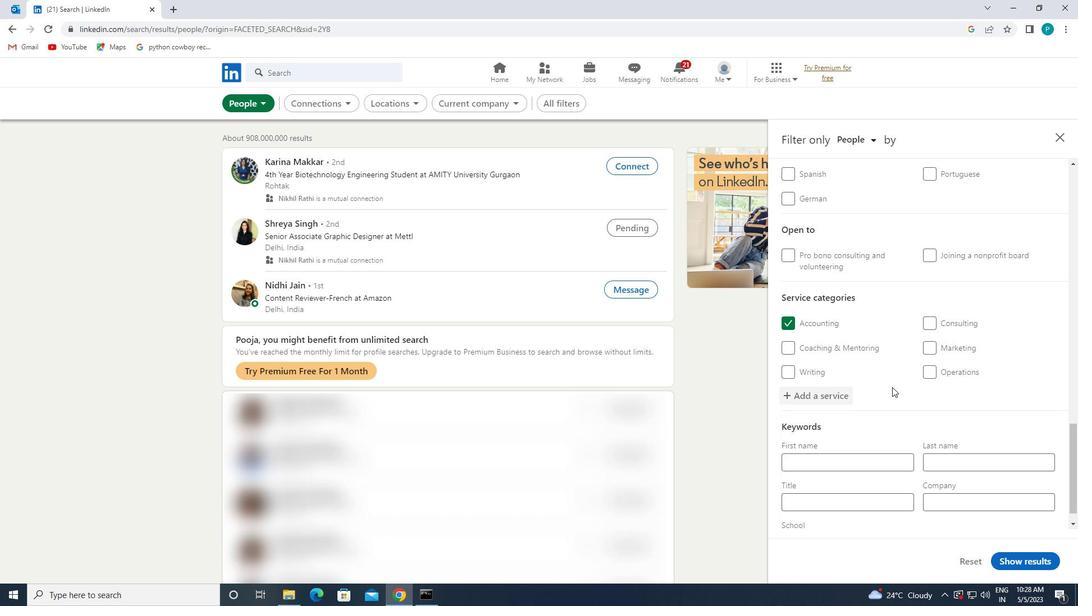
Action: Mouse scrolled (892, 386) with delta (0, 0)
Screenshot: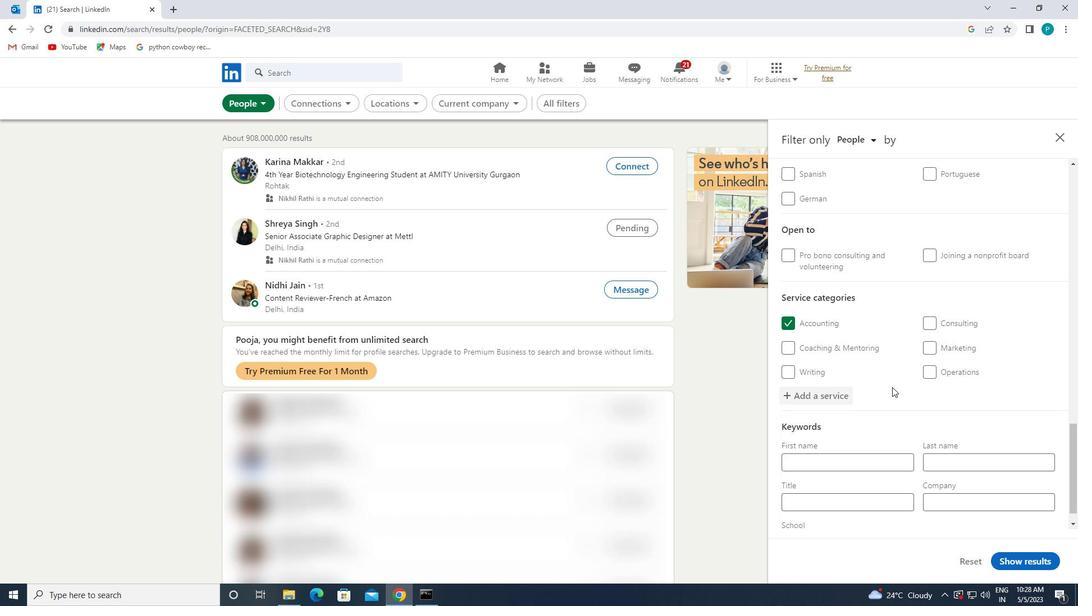 
Action: Mouse moved to (844, 475)
Screenshot: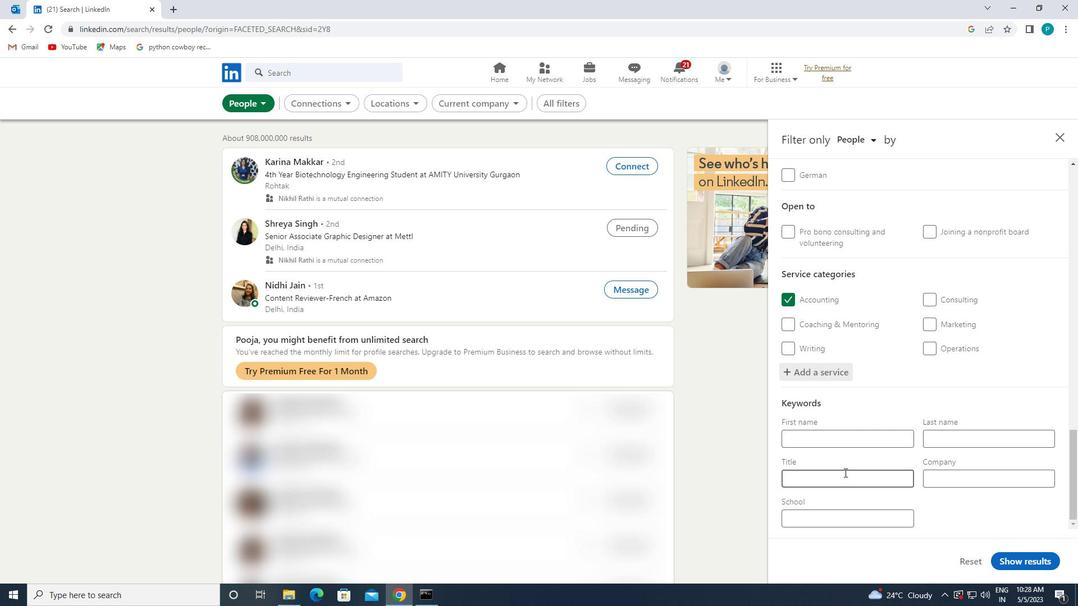 
Action: Mouse pressed left at (844, 475)
Screenshot: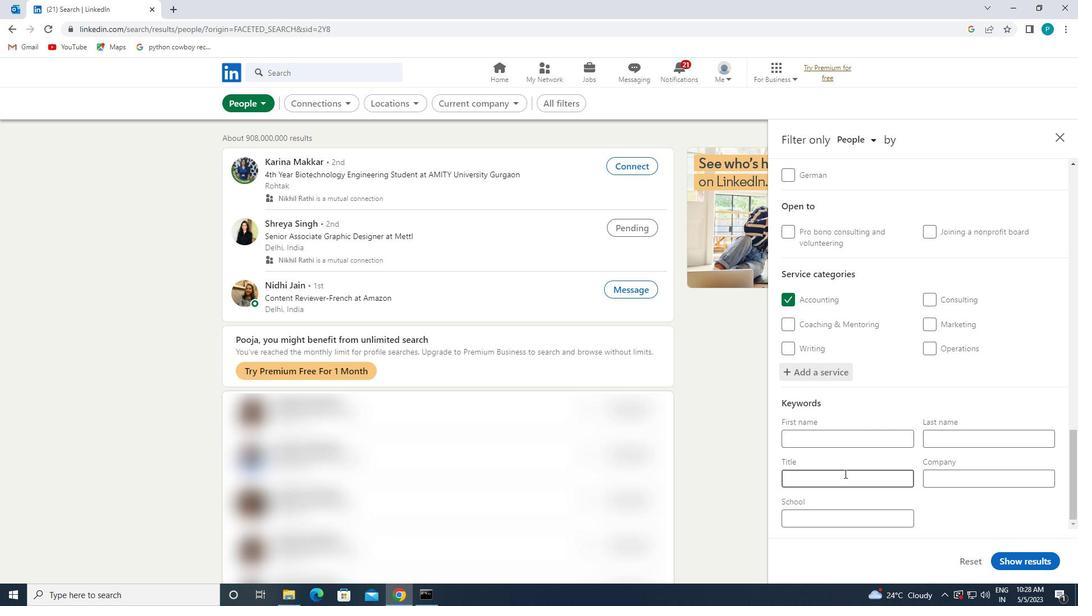 
Action: Mouse moved to (846, 477)
Screenshot: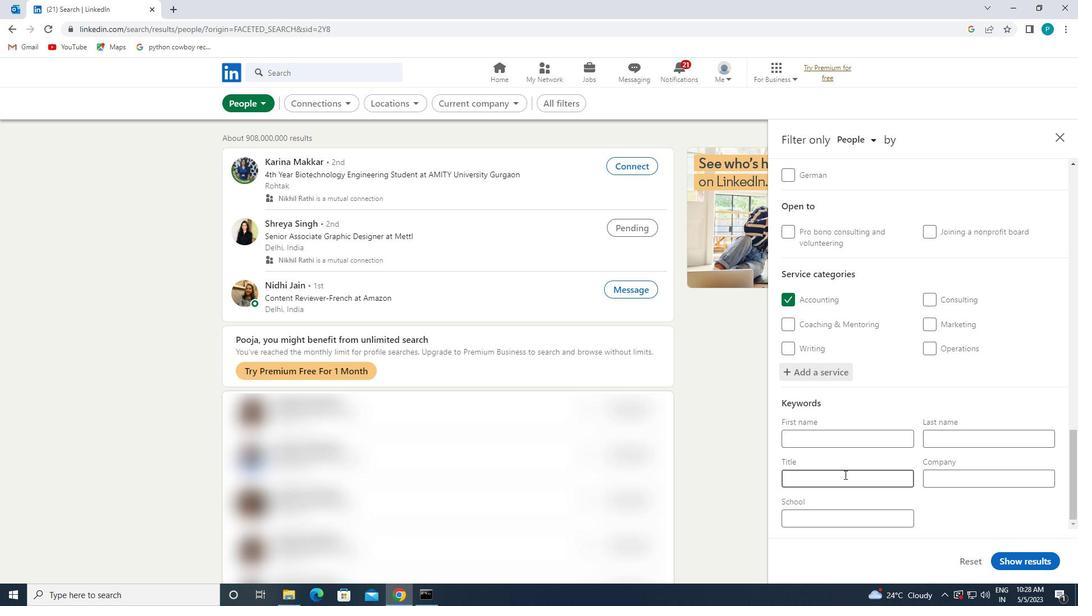 
Action: Key pressed <Key.caps_lock>A<Key.caps_lock>NIMAL<Key.space><Key.caps_lock>S<Key.caps_lock>HLE<Key.backspace><Key.backspace>ELTER<Key.space><Key.caps_lock>W<Key.caps_lock>ORKER
Screenshot: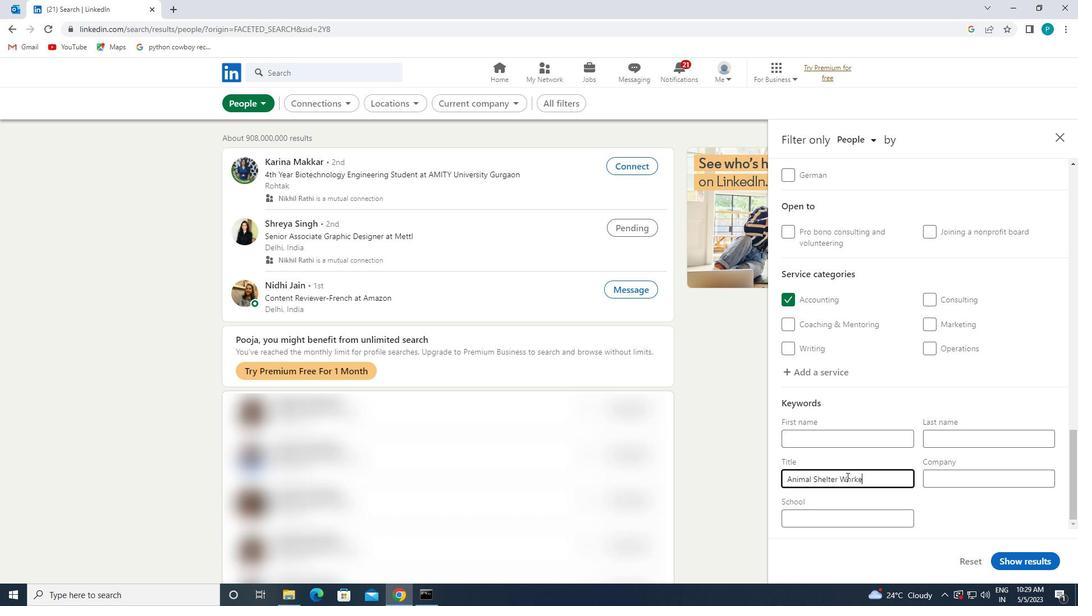 
Action: Mouse moved to (1025, 565)
Screenshot: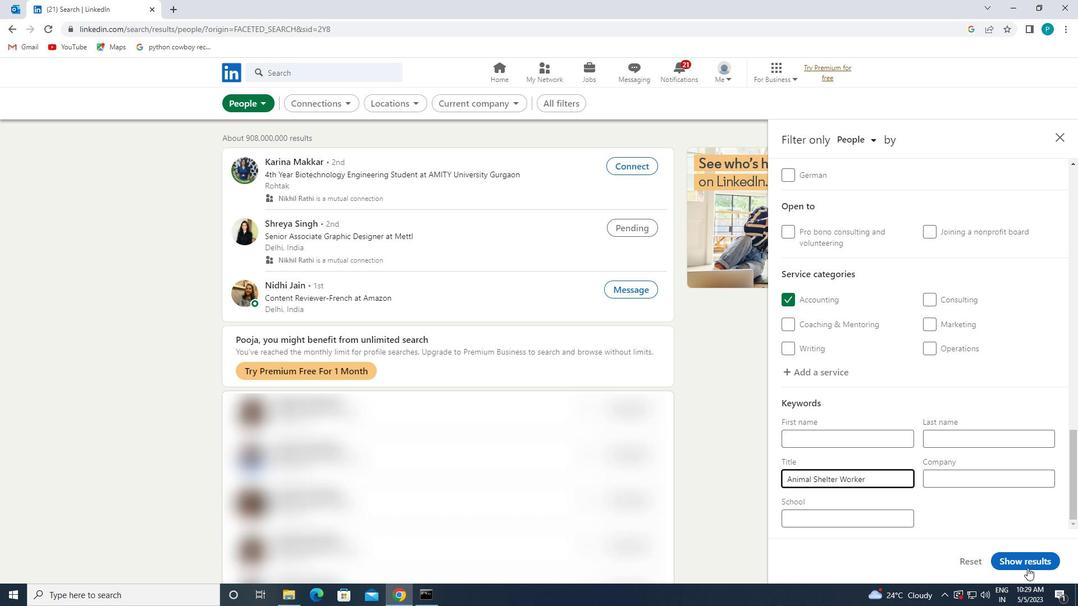 
Action: Mouse pressed left at (1025, 565)
Screenshot: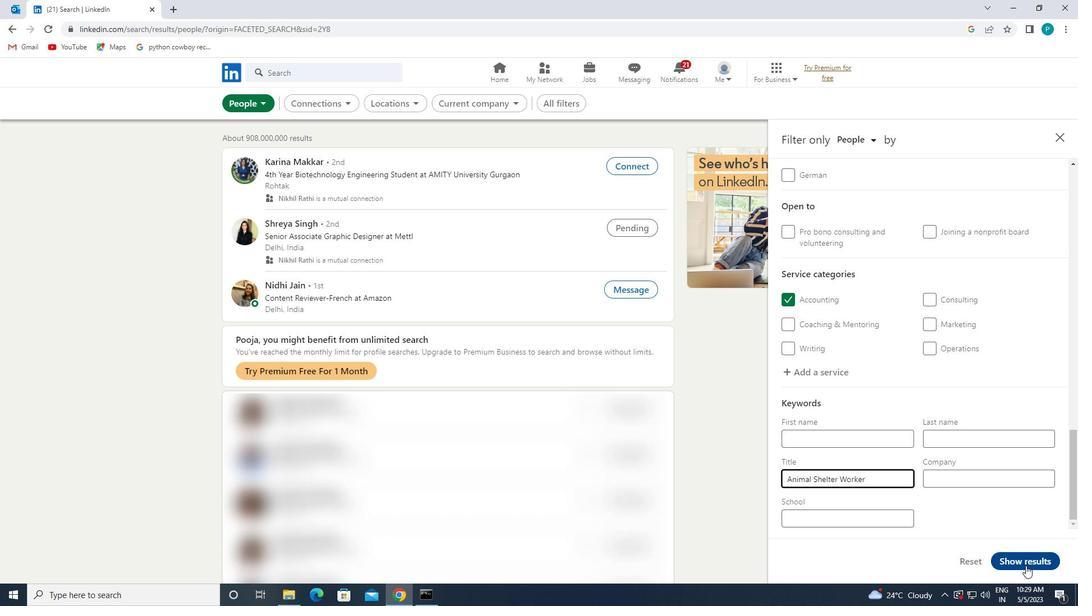 
